 Task: Search one way flight ticket for 4 adults, 2 children, 2 infants in seat and 1 infant on lap in premium economy from Iron Mountain: Ford Airport to Indianapolis: Indianapolis International Airport on 8-5-2023. Choice of flights is Sun country airlines. Number of bags: 2 carry on bags. Price is upto 89000. Outbound departure time preference is 4:45.
Action: Mouse moved to (272, 266)
Screenshot: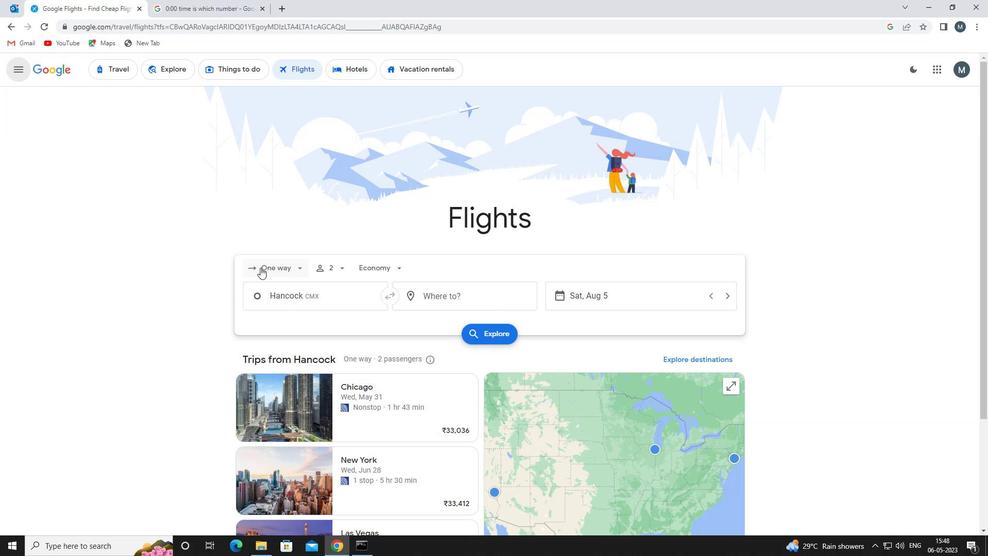 
Action: Mouse pressed left at (272, 266)
Screenshot: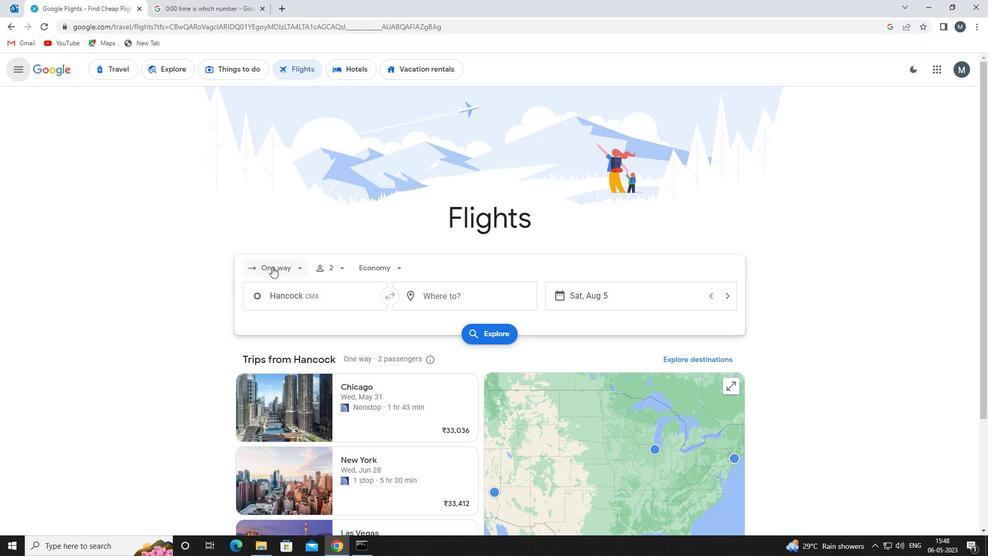 
Action: Mouse moved to (307, 312)
Screenshot: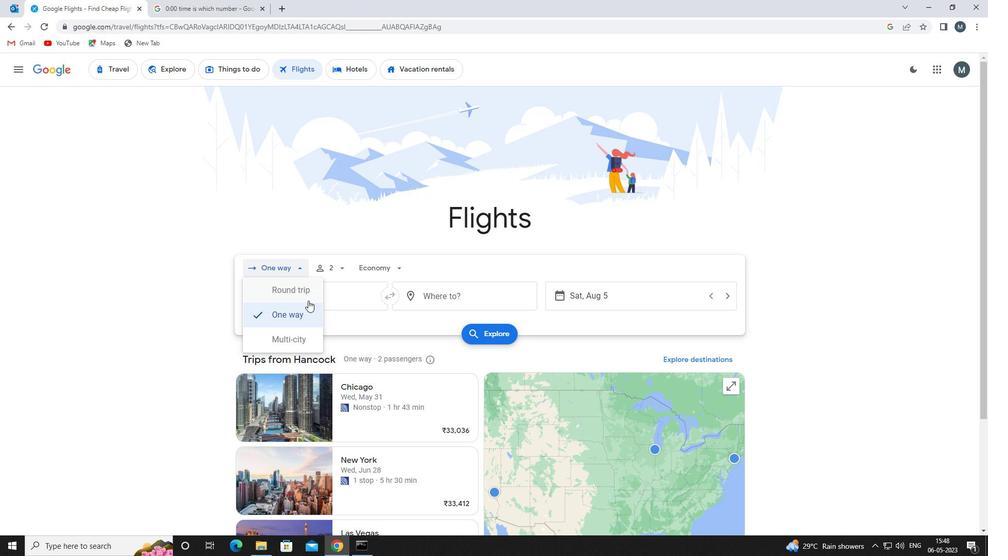 
Action: Mouse pressed left at (307, 312)
Screenshot: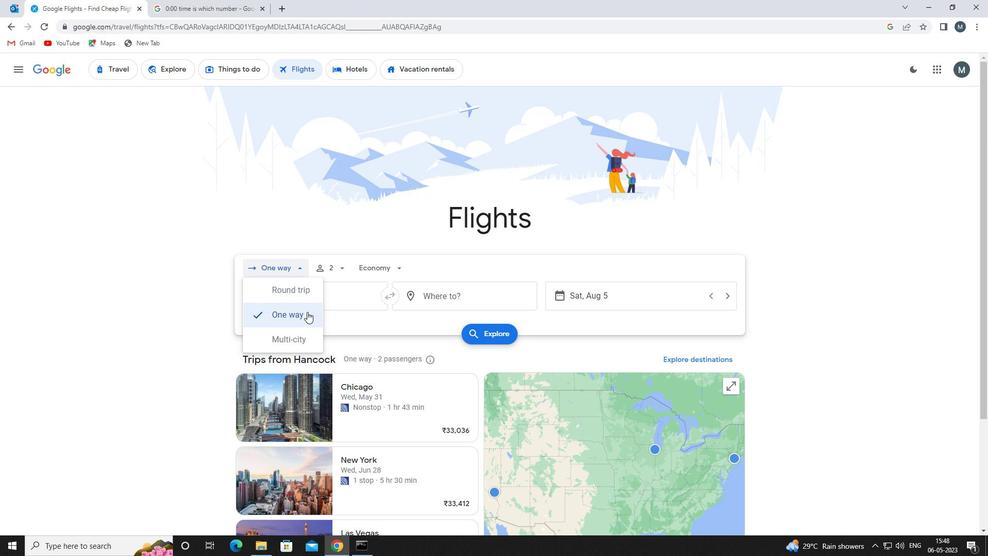 
Action: Mouse moved to (332, 267)
Screenshot: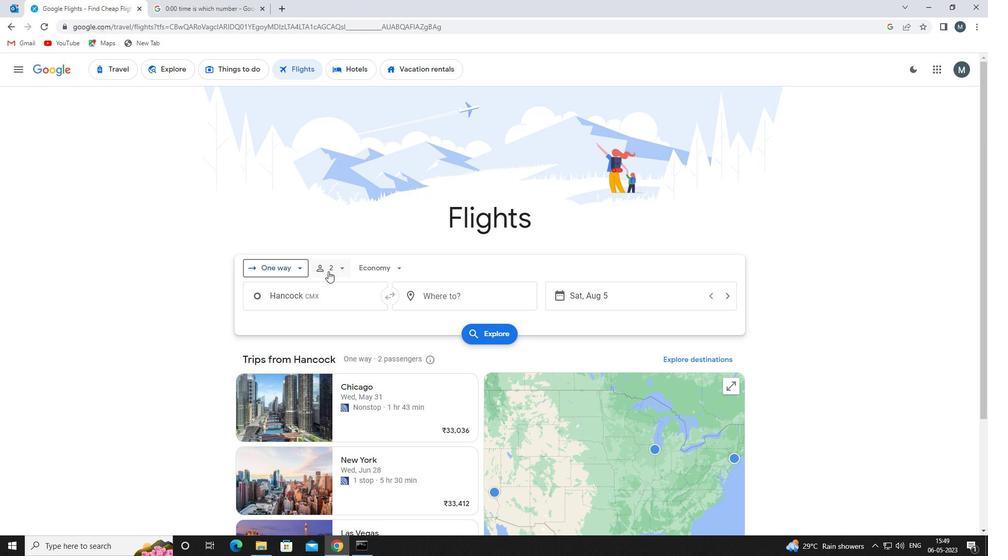 
Action: Mouse pressed left at (332, 267)
Screenshot: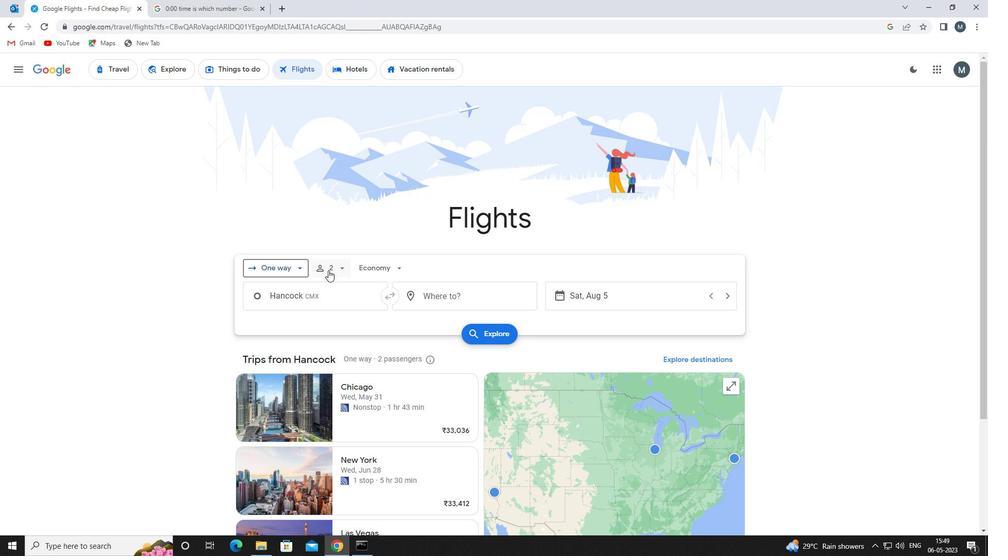
Action: Mouse moved to (416, 296)
Screenshot: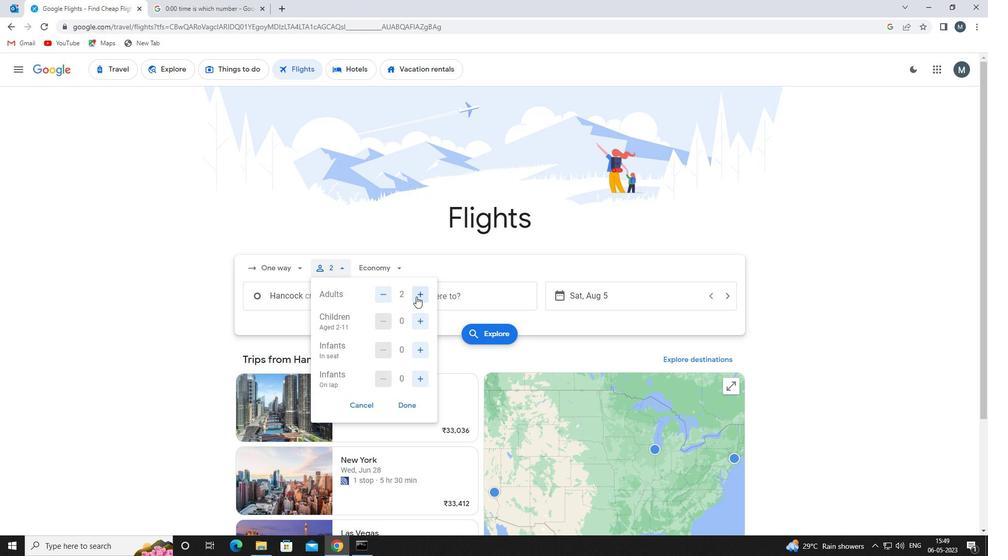 
Action: Mouse pressed left at (416, 296)
Screenshot: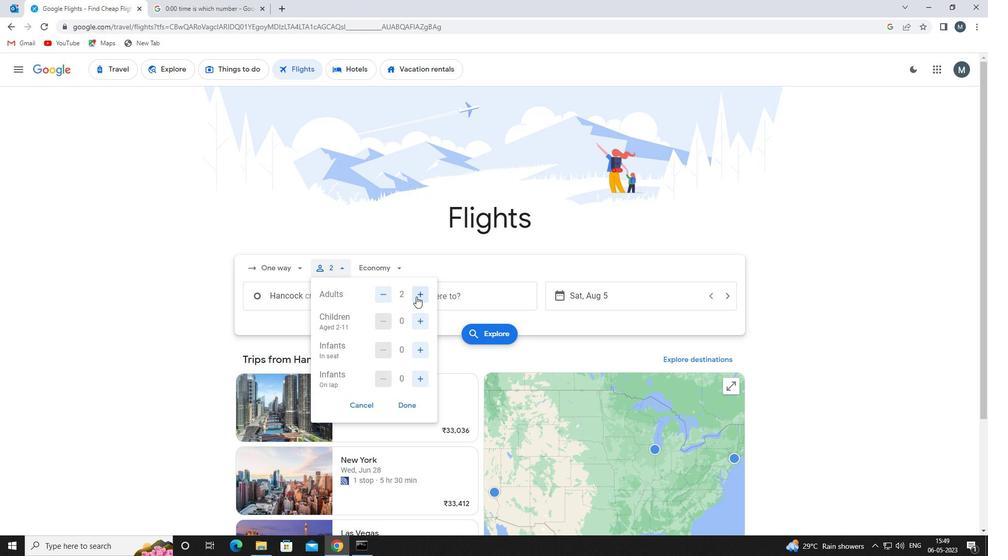 
Action: Mouse moved to (418, 296)
Screenshot: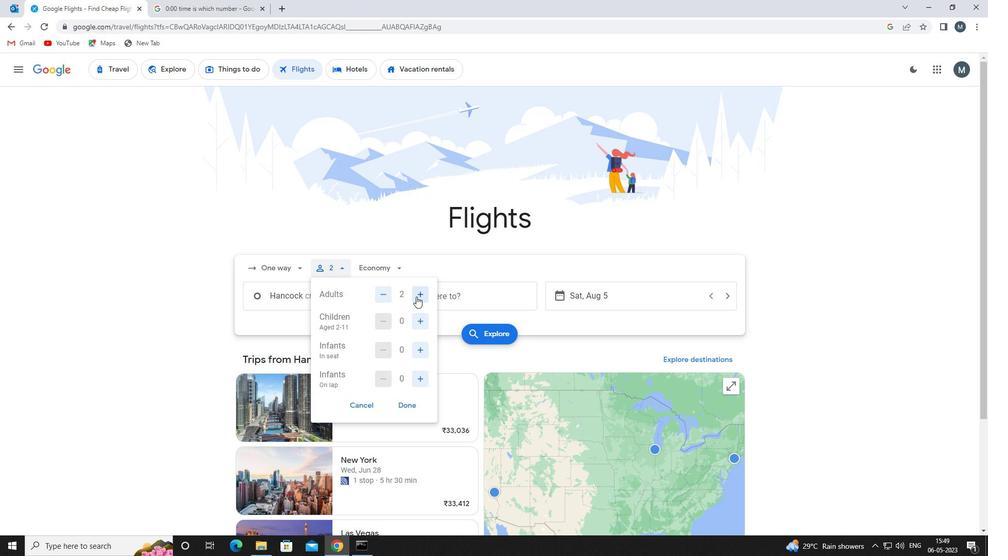 
Action: Mouse pressed left at (418, 296)
Screenshot: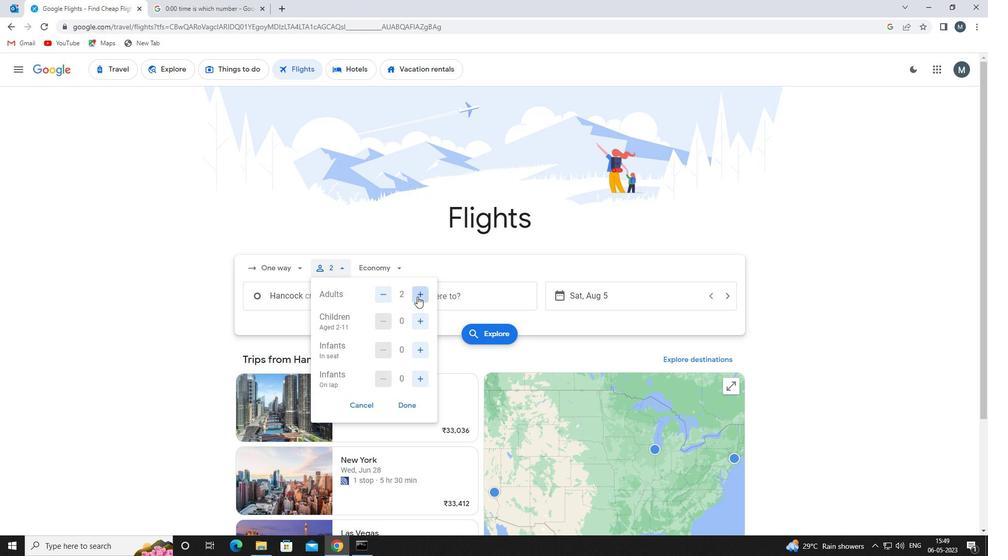 
Action: Mouse moved to (418, 319)
Screenshot: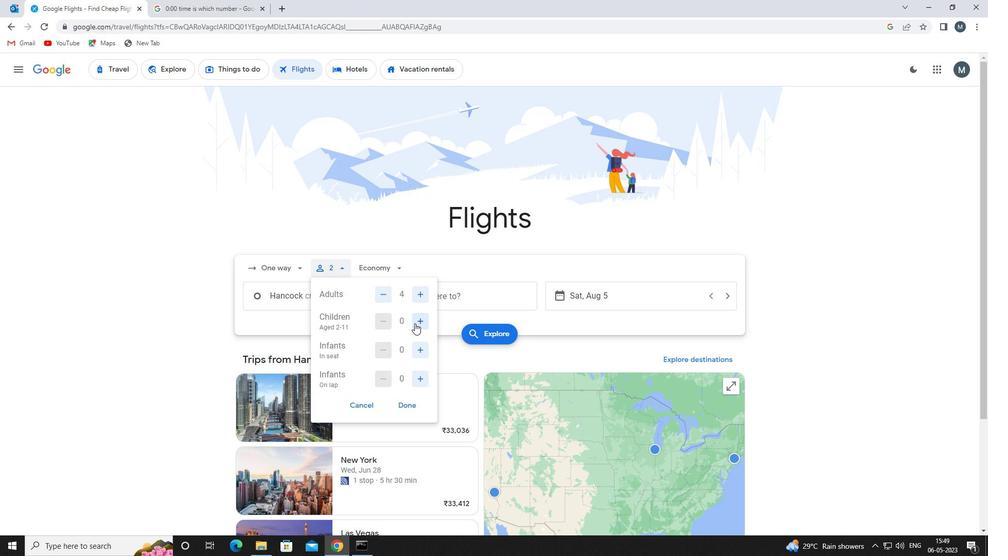 
Action: Mouse pressed left at (418, 319)
Screenshot: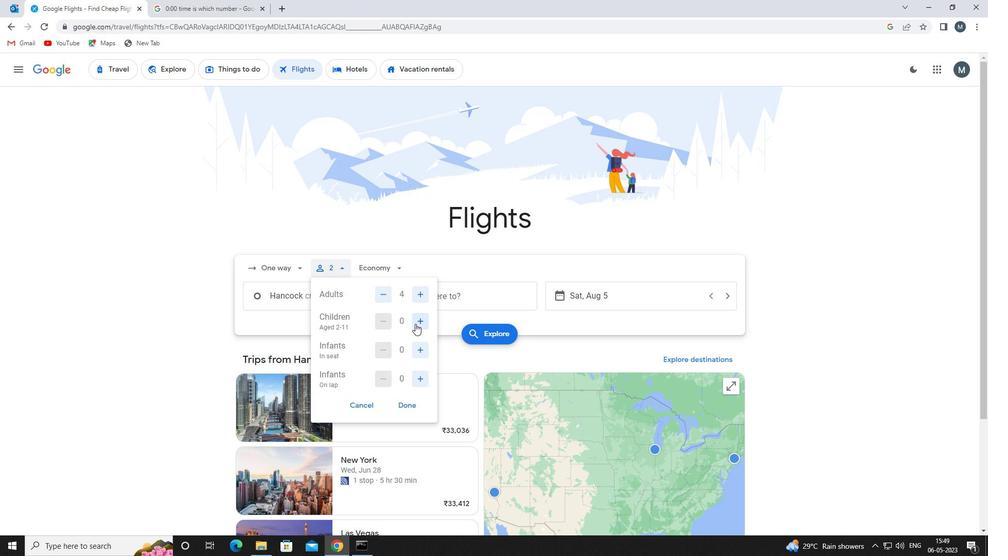 
Action: Mouse moved to (418, 319)
Screenshot: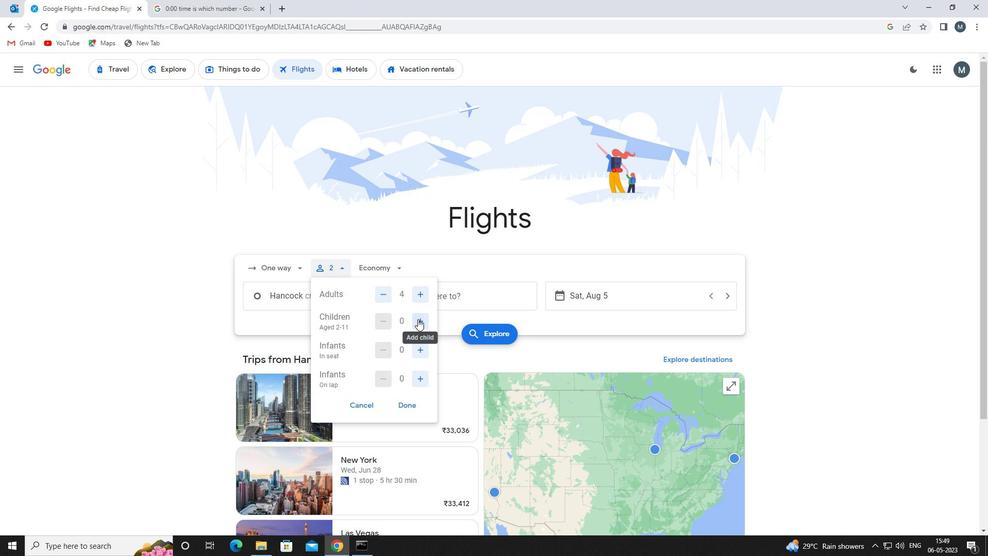 
Action: Mouse pressed left at (418, 319)
Screenshot: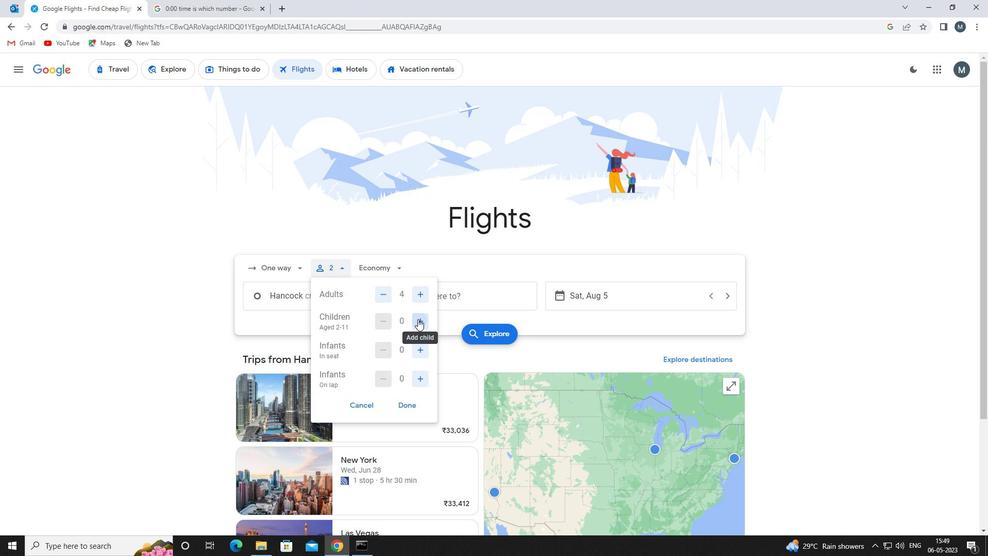 
Action: Mouse moved to (419, 351)
Screenshot: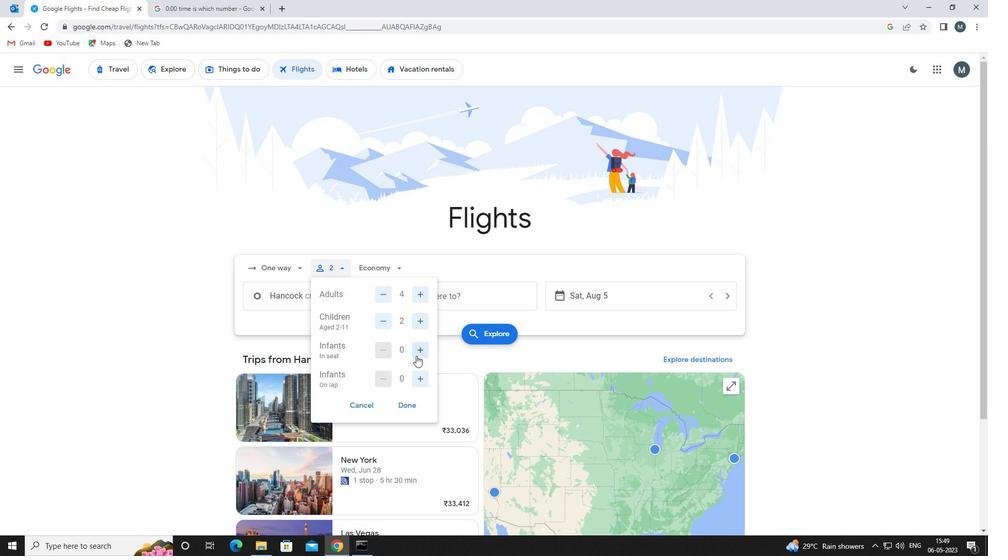
Action: Mouse pressed left at (419, 351)
Screenshot: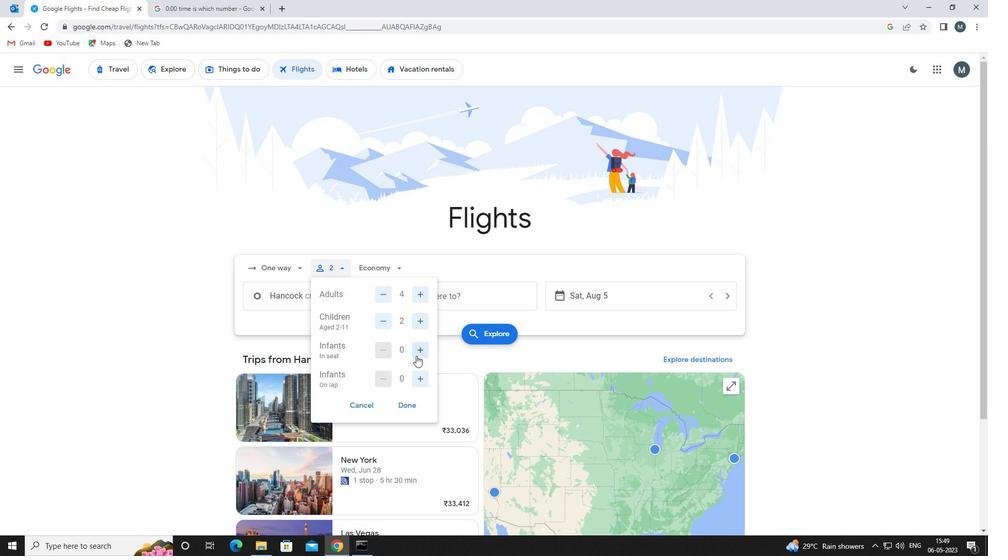 
Action: Mouse pressed left at (419, 351)
Screenshot: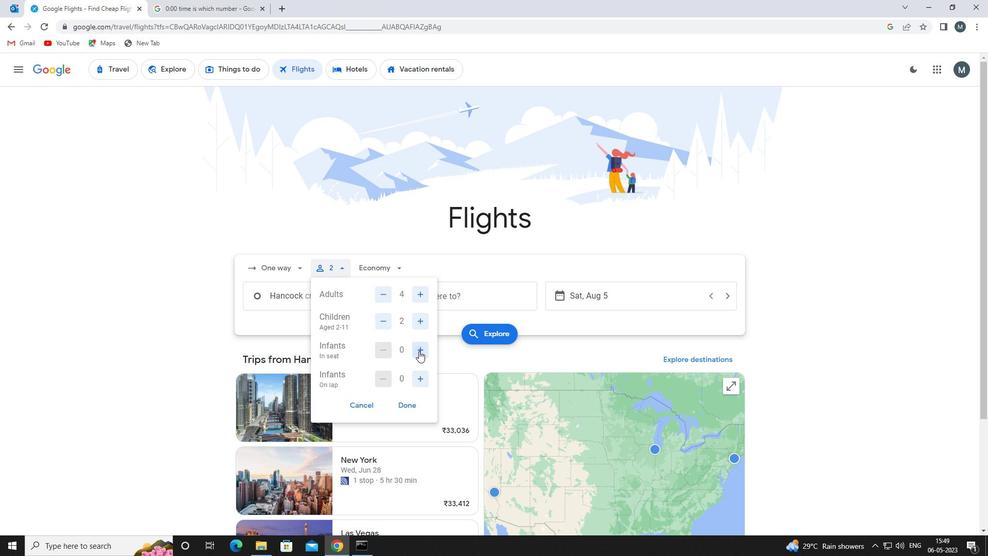 
Action: Mouse moved to (417, 373)
Screenshot: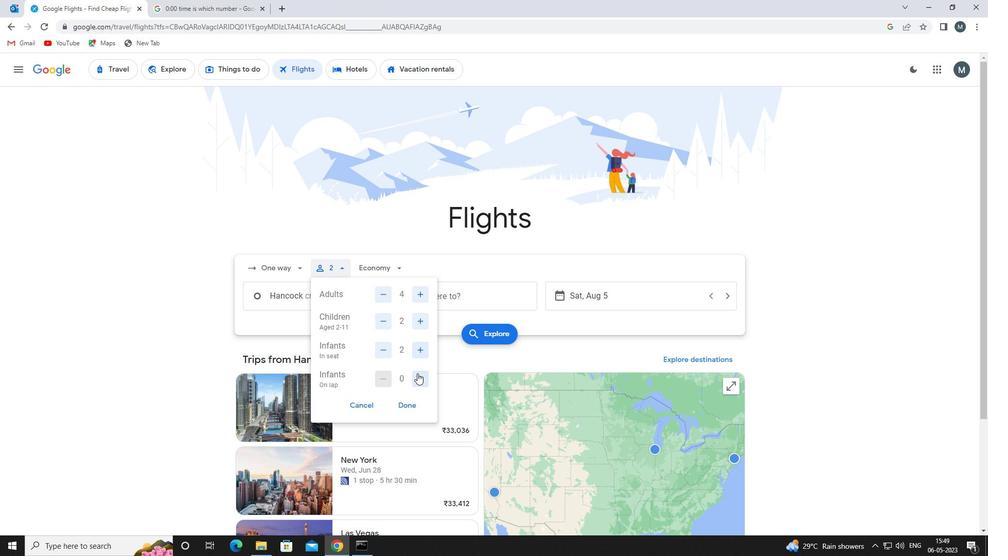 
Action: Mouse pressed left at (417, 373)
Screenshot: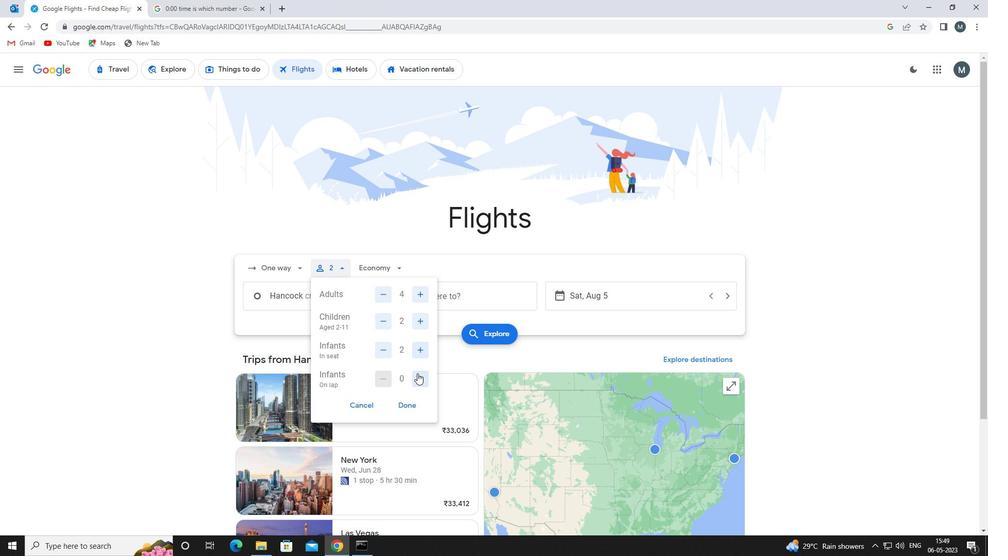 
Action: Mouse moved to (411, 405)
Screenshot: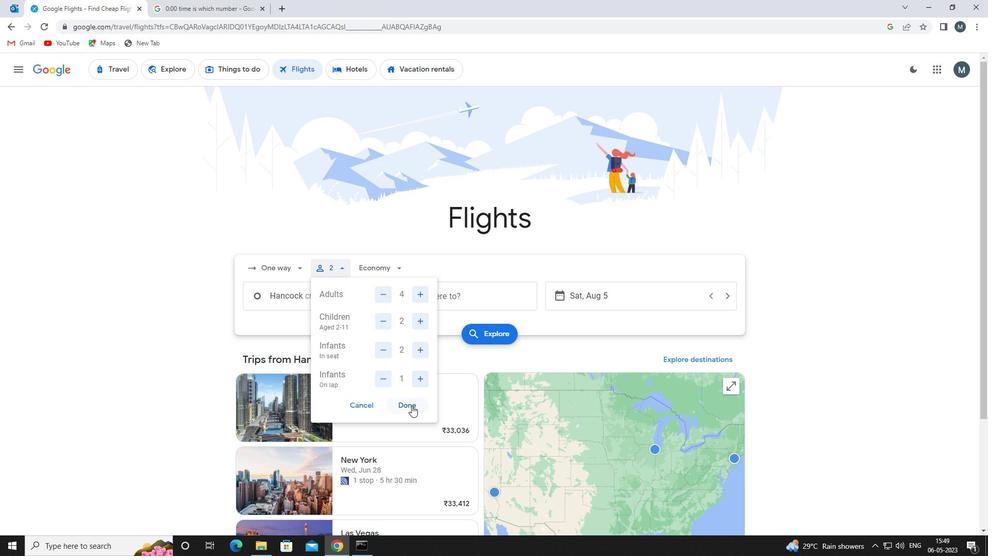 
Action: Mouse pressed left at (411, 405)
Screenshot: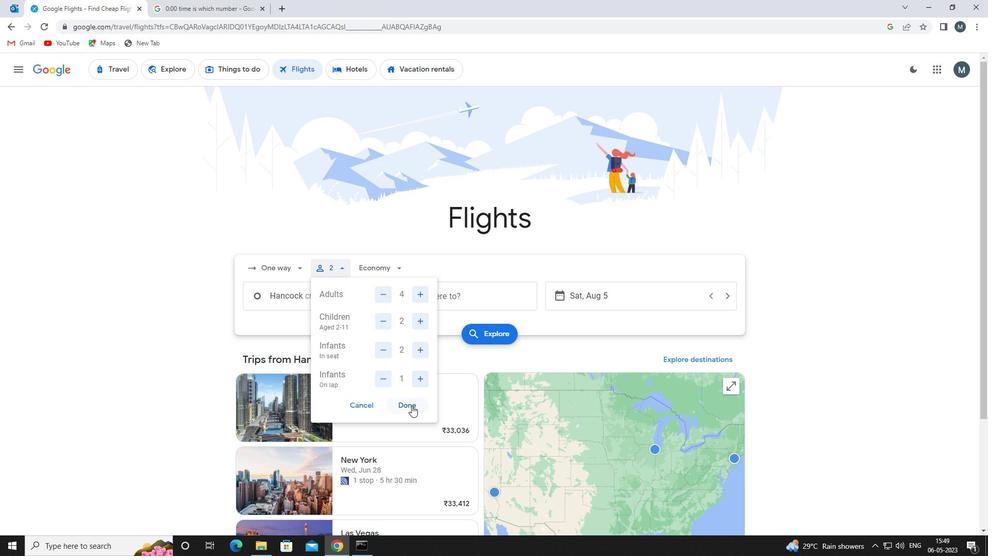 
Action: Mouse moved to (370, 270)
Screenshot: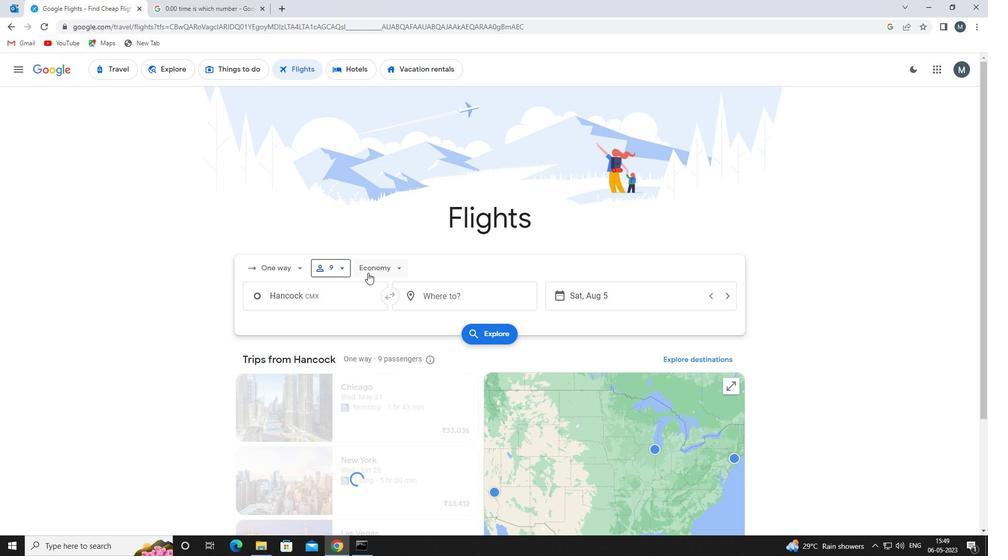 
Action: Mouse pressed left at (370, 270)
Screenshot: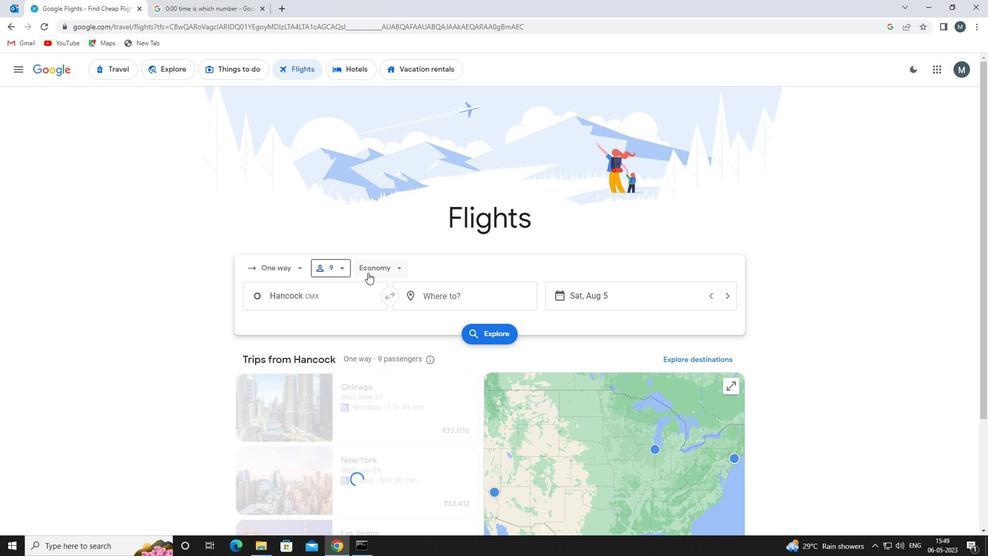 
Action: Mouse moved to (393, 317)
Screenshot: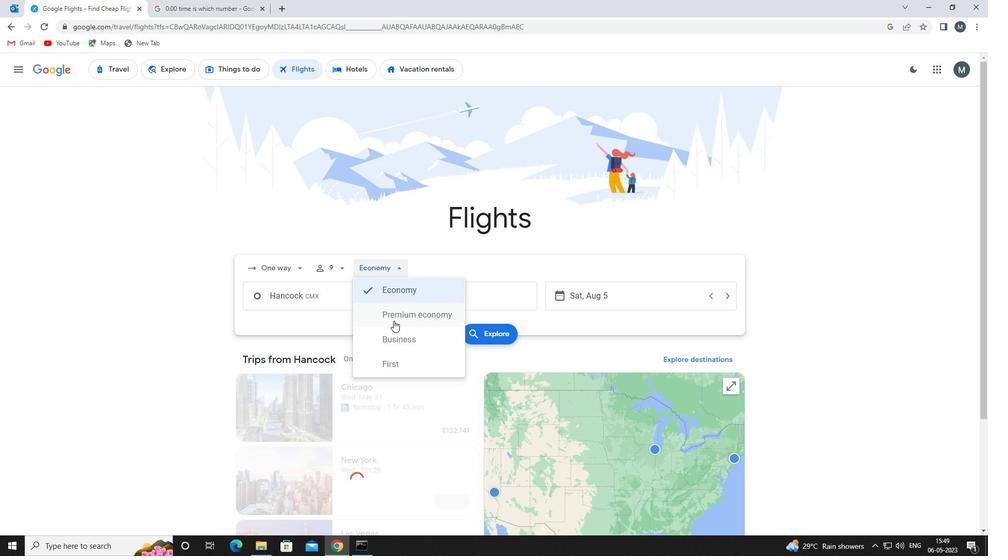 
Action: Mouse pressed left at (393, 317)
Screenshot: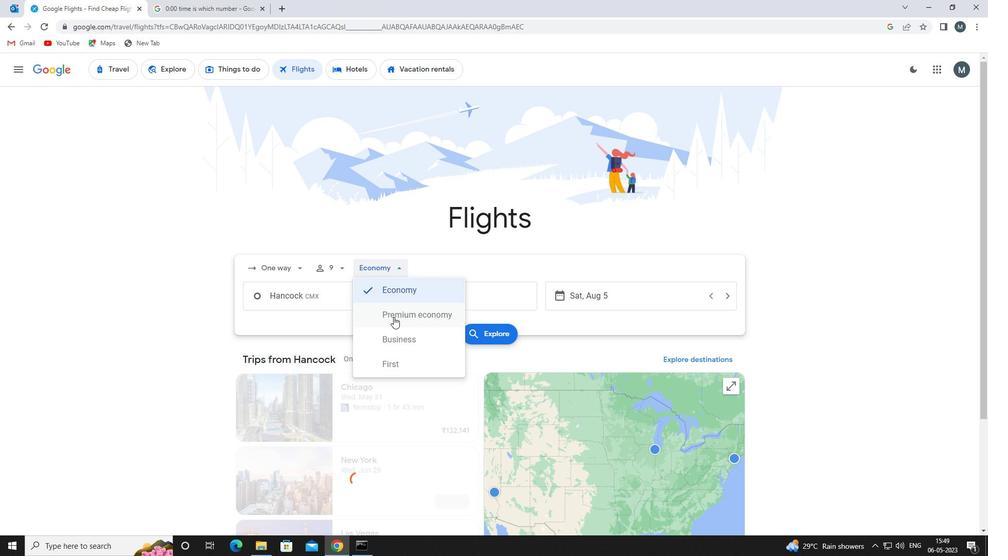 
Action: Mouse moved to (316, 298)
Screenshot: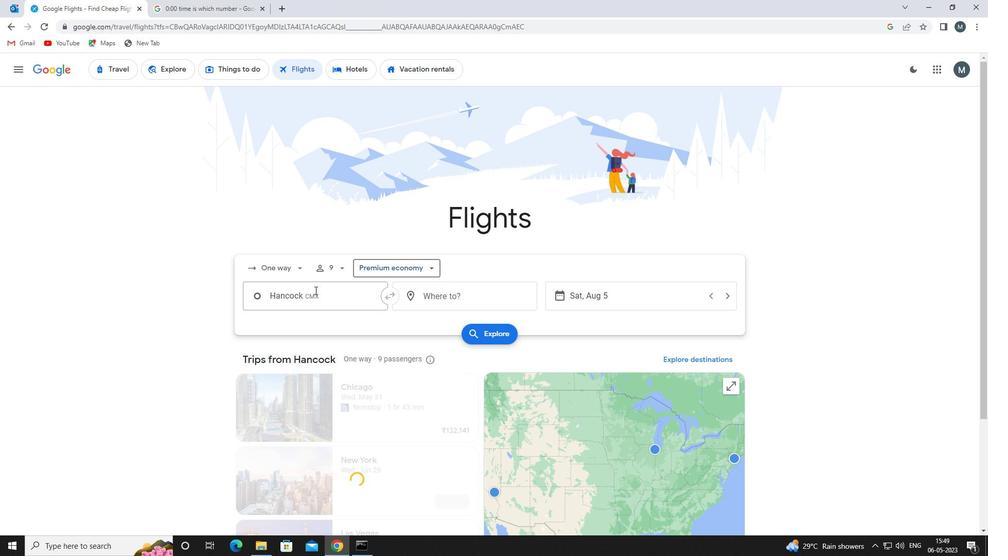 
Action: Mouse pressed left at (316, 298)
Screenshot: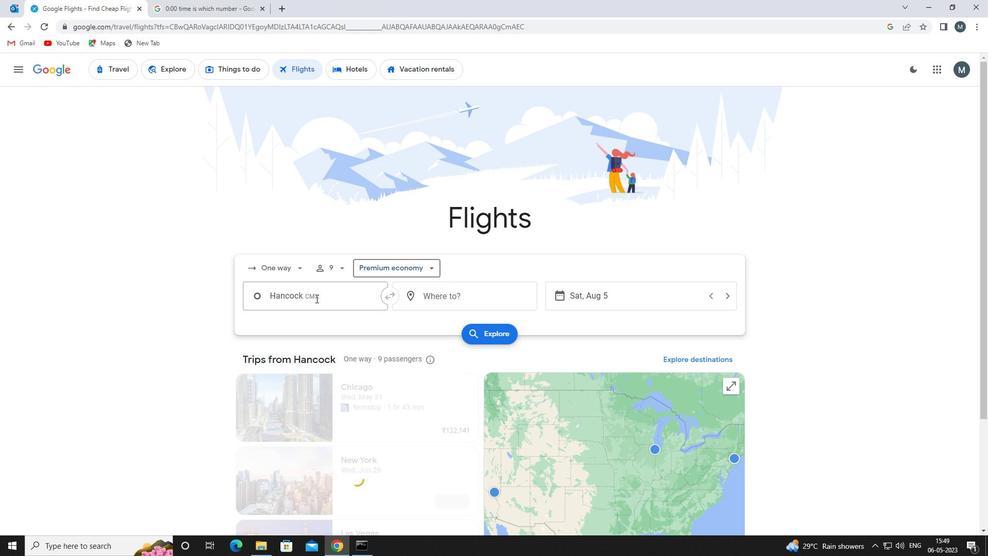 
Action: Key pressed ford<Key.space>a
Screenshot: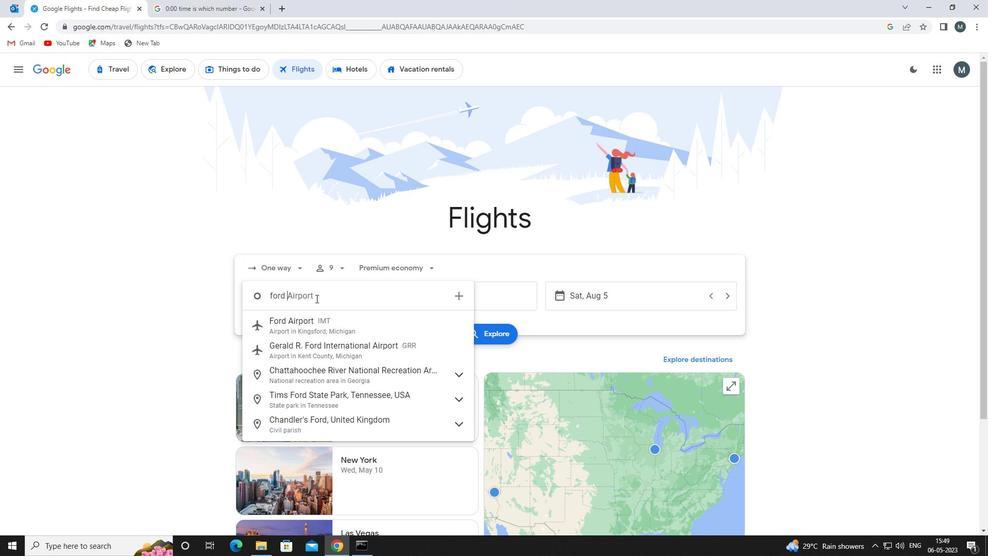 
Action: Mouse moved to (324, 329)
Screenshot: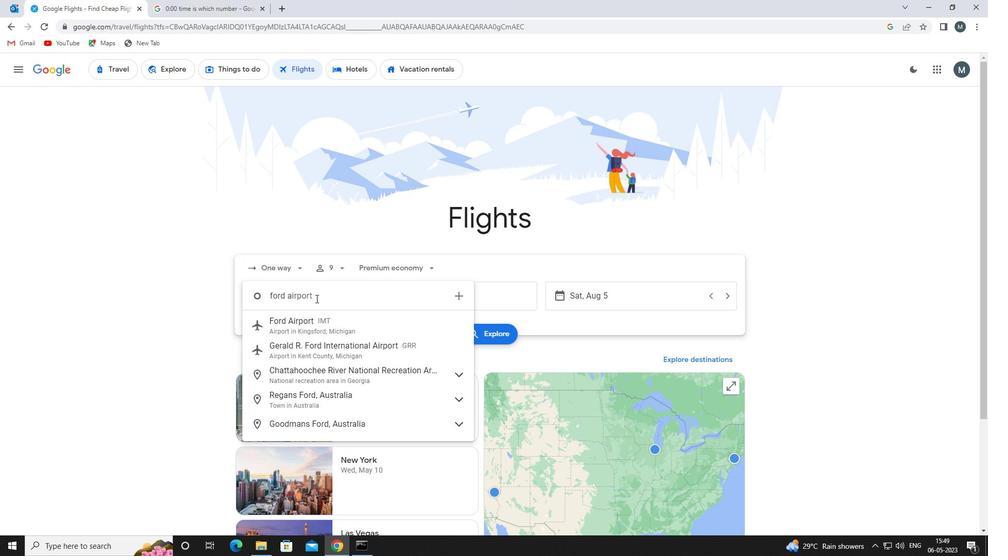 
Action: Mouse pressed left at (324, 329)
Screenshot: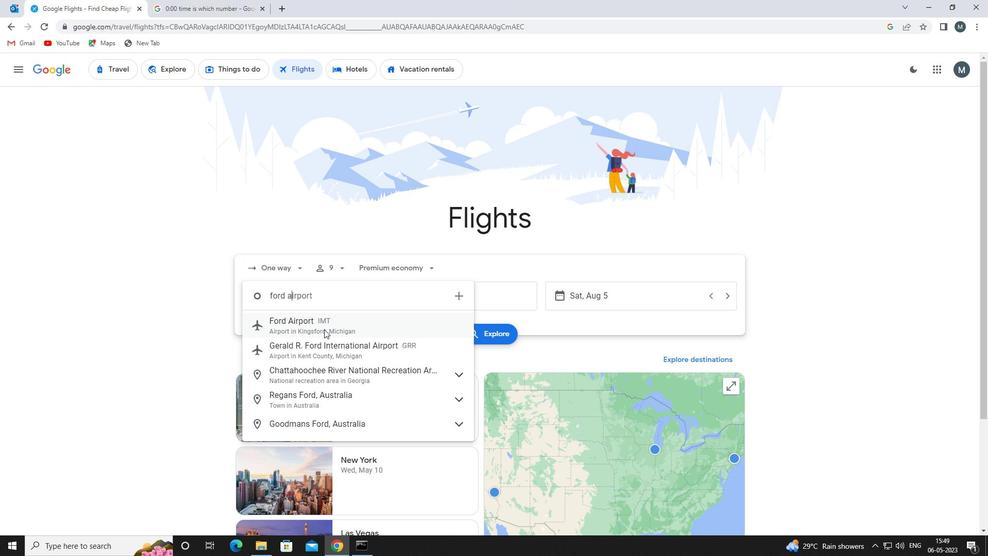 
Action: Mouse moved to (411, 288)
Screenshot: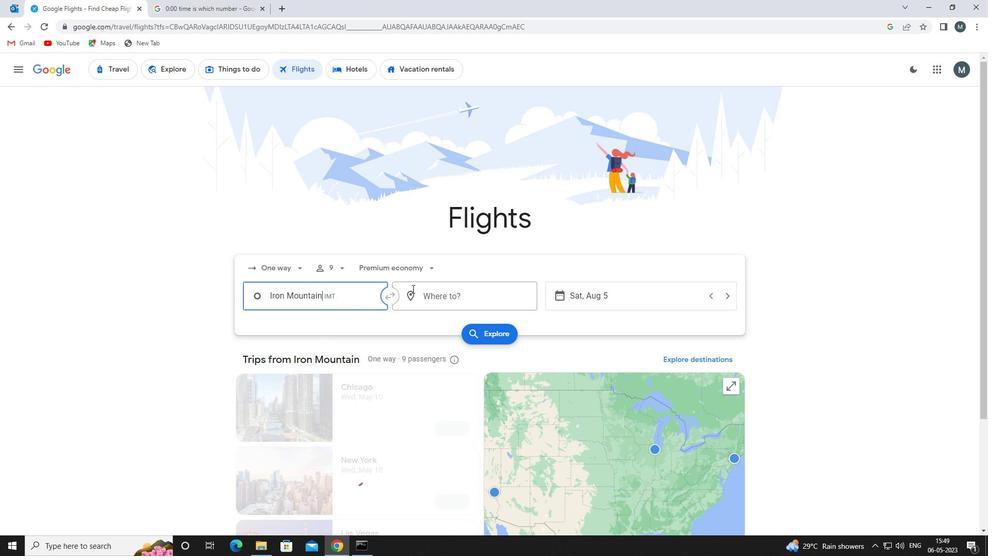 
Action: Mouse pressed left at (411, 288)
Screenshot: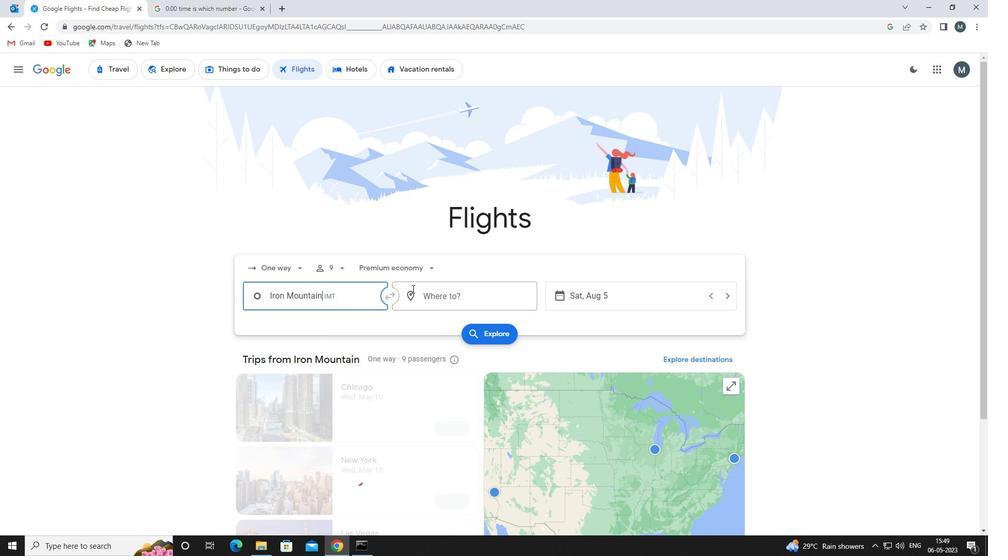
Action: Mouse moved to (410, 290)
Screenshot: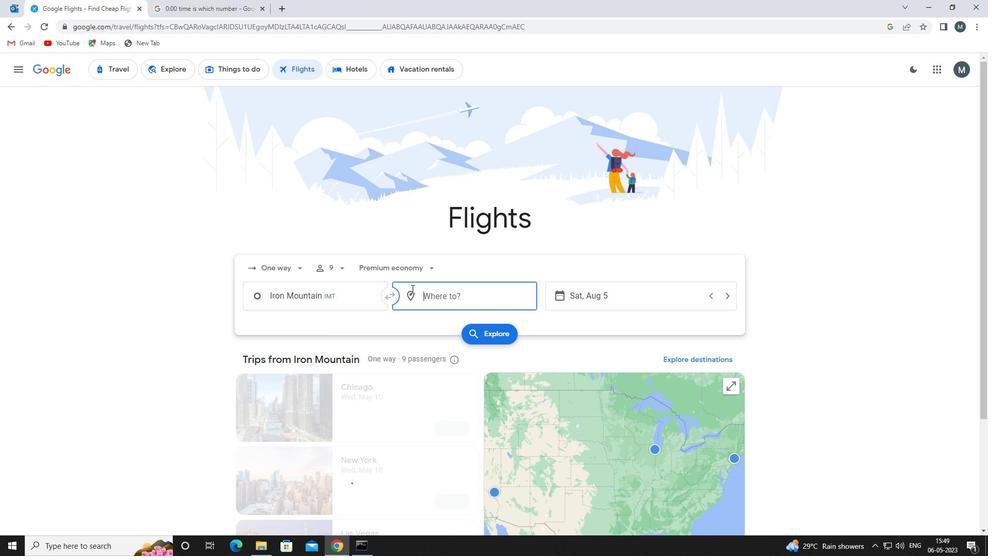 
Action: Key pressed ind
Screenshot: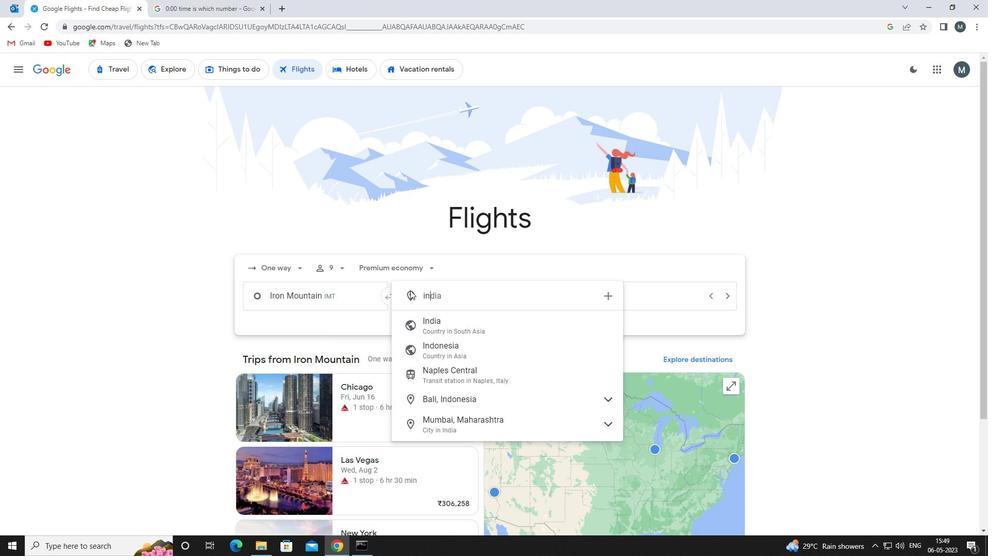 
Action: Mouse moved to (442, 320)
Screenshot: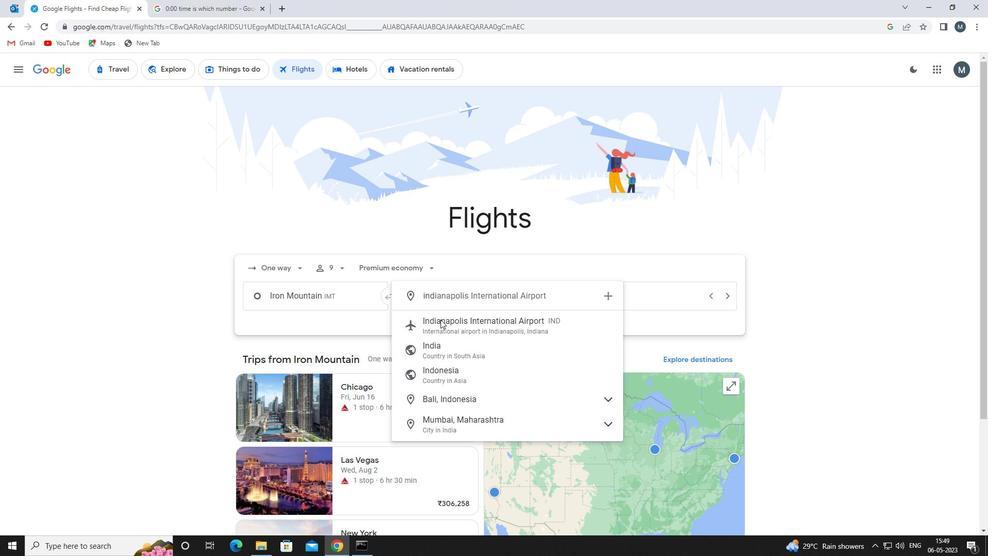 
Action: Mouse pressed left at (442, 320)
Screenshot: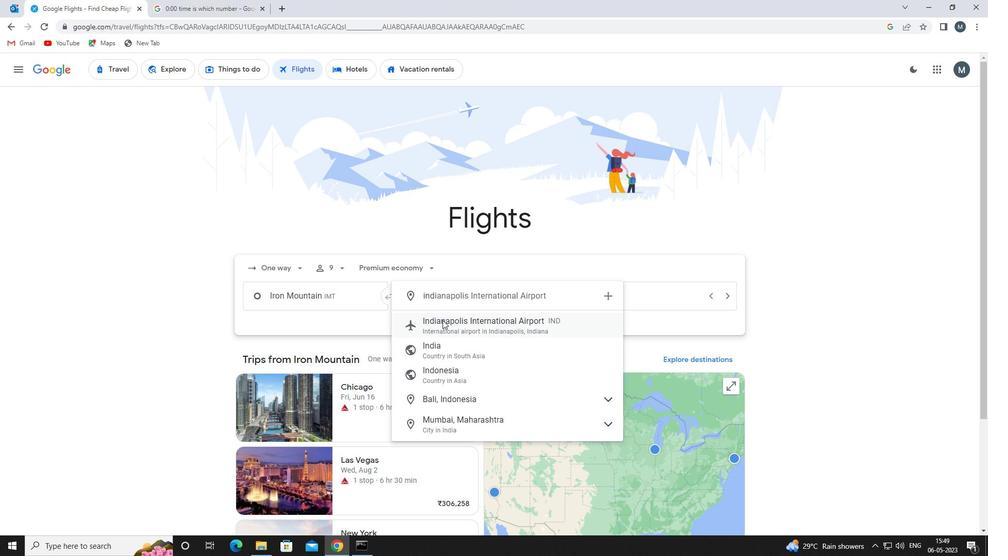 
Action: Mouse moved to (602, 299)
Screenshot: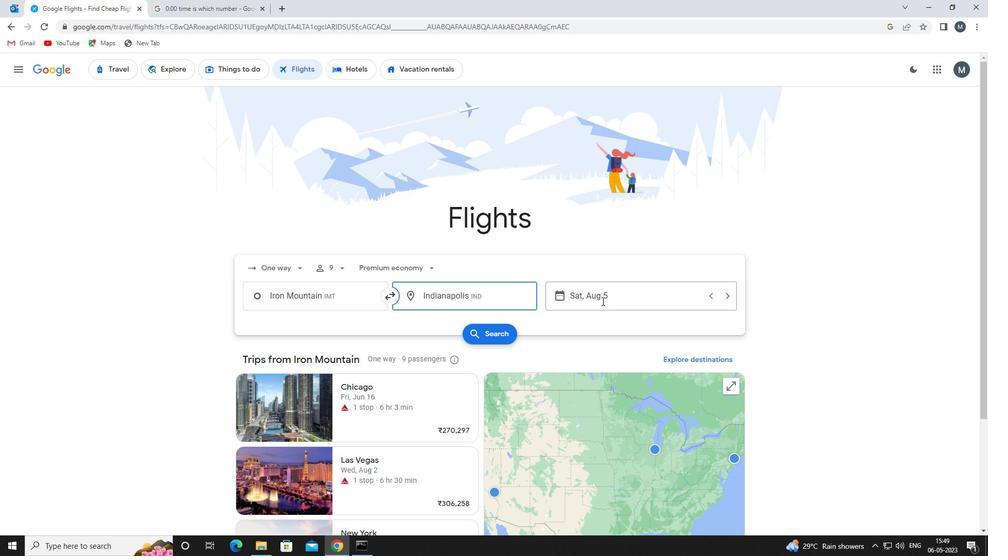 
Action: Mouse pressed left at (602, 299)
Screenshot: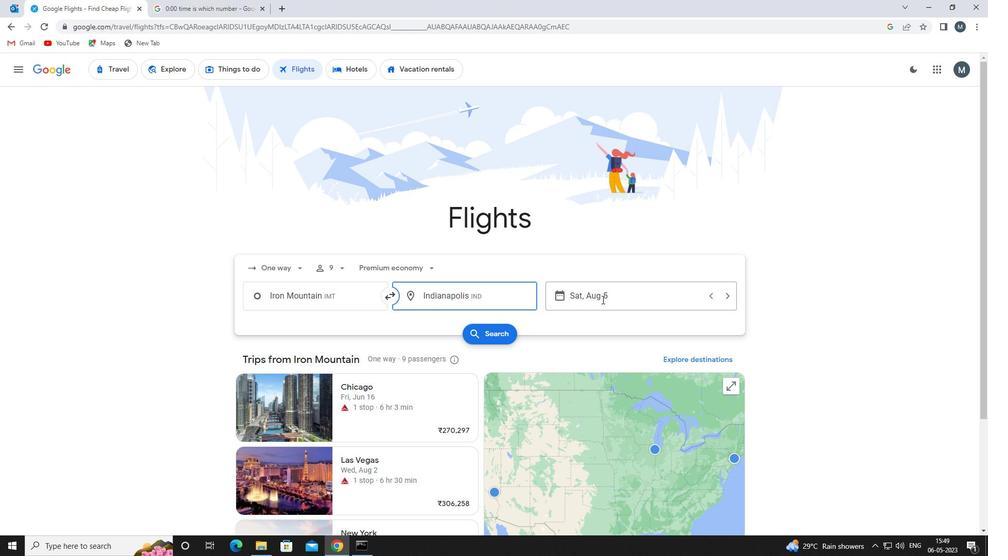 
Action: Mouse moved to (522, 349)
Screenshot: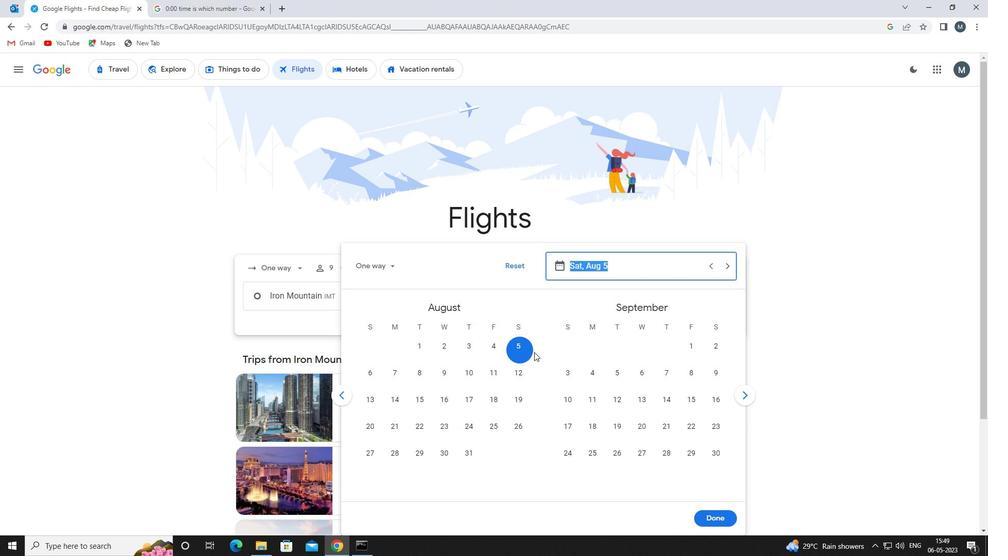 
Action: Mouse pressed left at (522, 349)
Screenshot: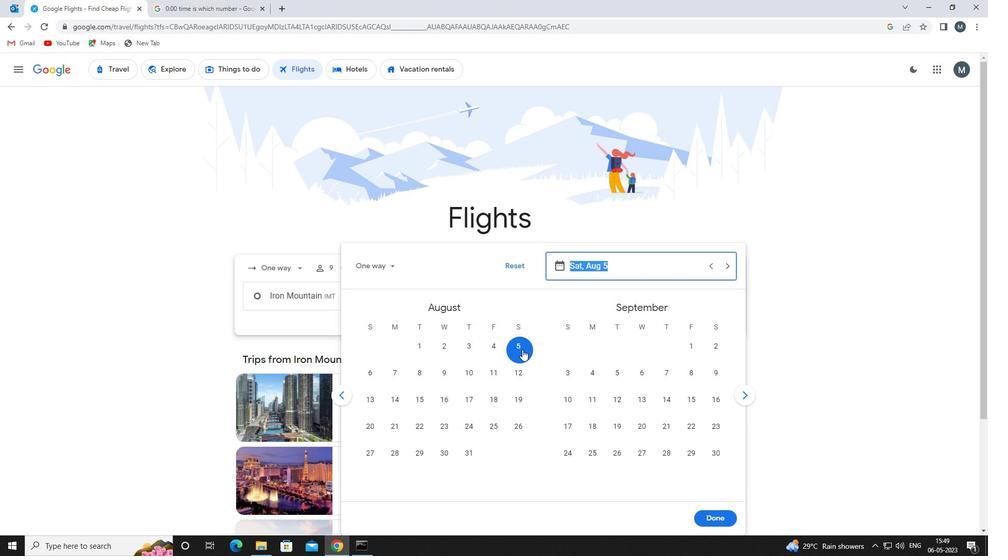 
Action: Mouse moved to (707, 515)
Screenshot: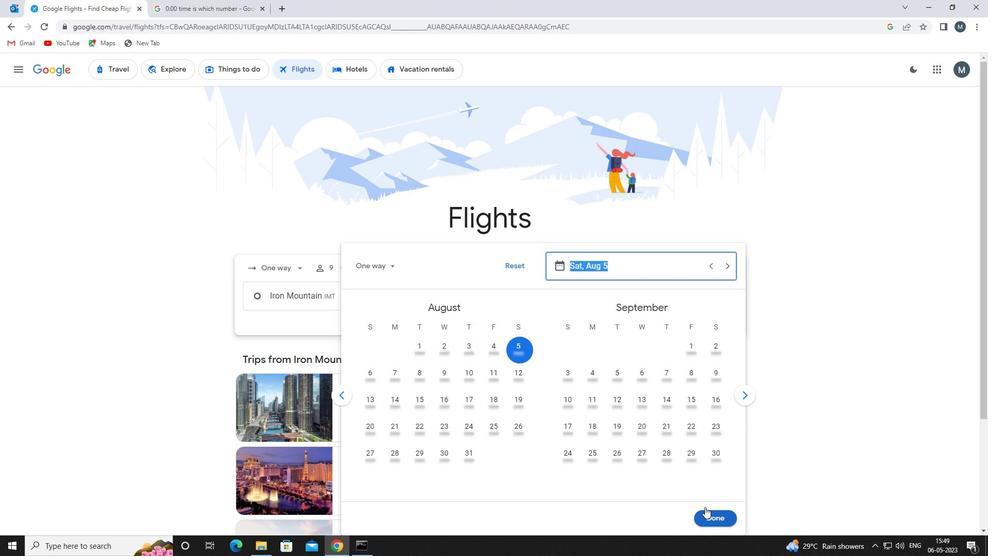 
Action: Mouse pressed left at (707, 515)
Screenshot: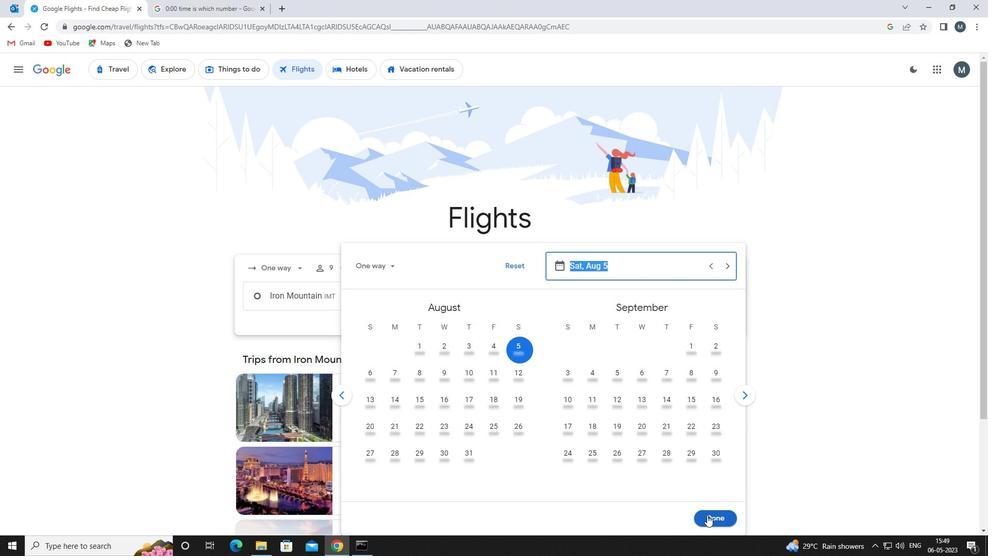 
Action: Mouse moved to (492, 338)
Screenshot: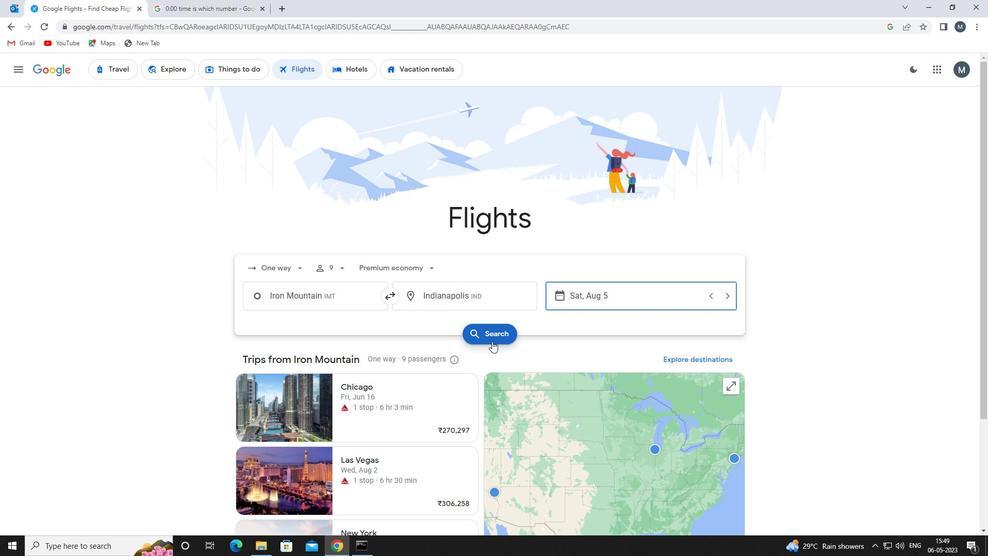 
Action: Mouse pressed left at (492, 338)
Screenshot: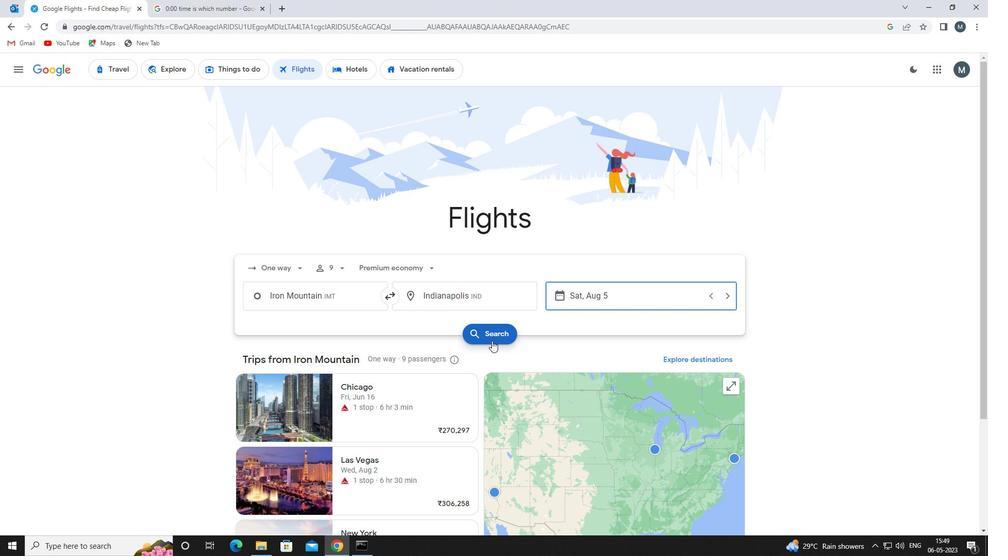 
Action: Mouse moved to (255, 160)
Screenshot: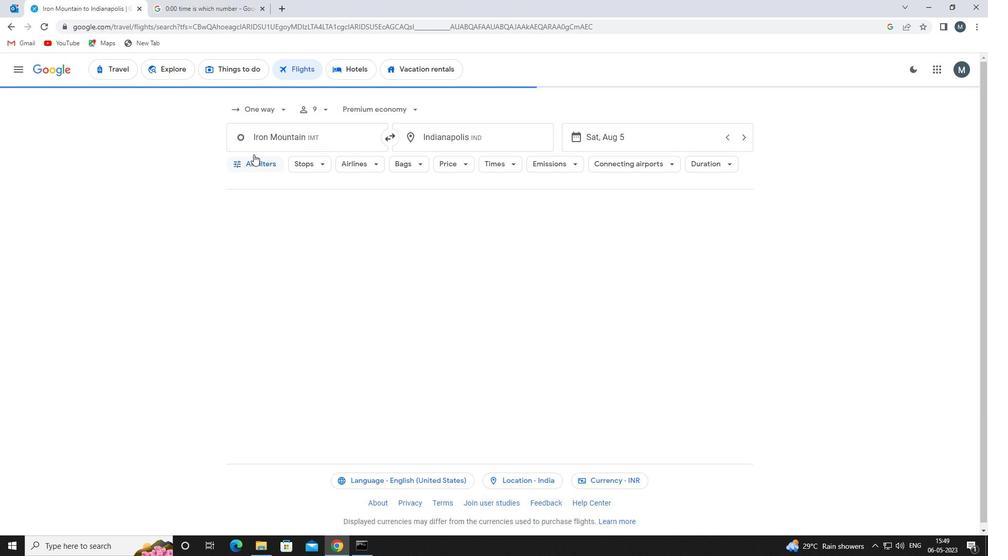 
Action: Mouse pressed left at (255, 160)
Screenshot: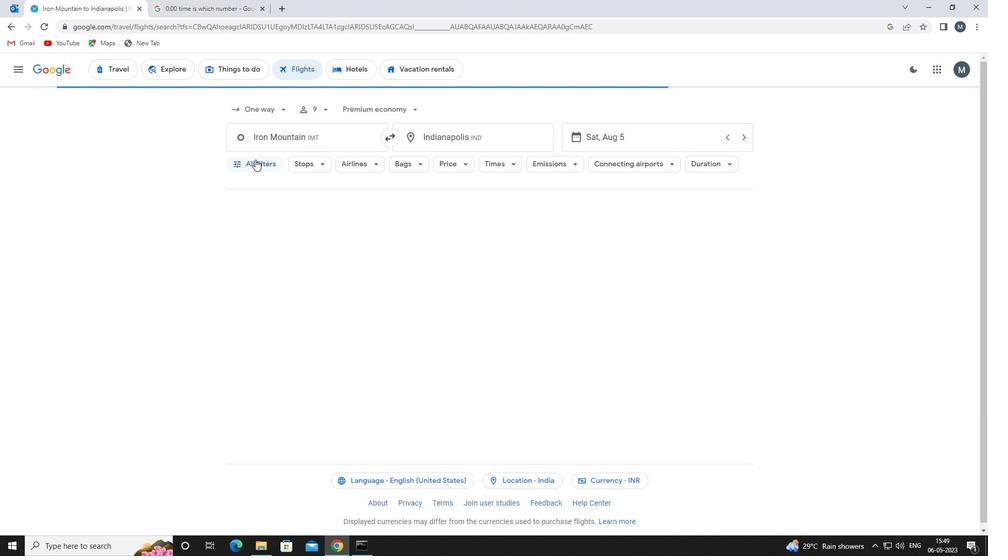 
Action: Mouse moved to (280, 242)
Screenshot: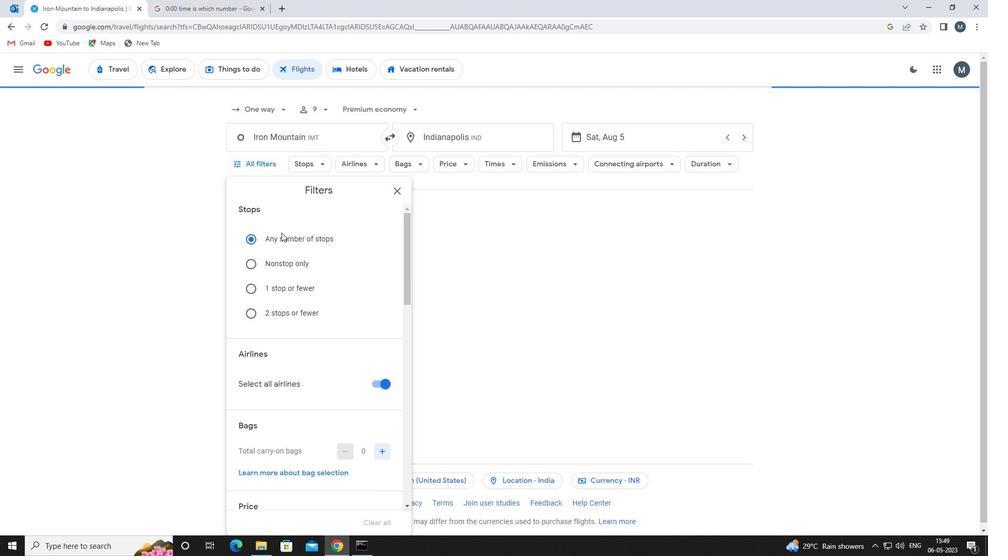 
Action: Mouse scrolled (280, 242) with delta (0, 0)
Screenshot: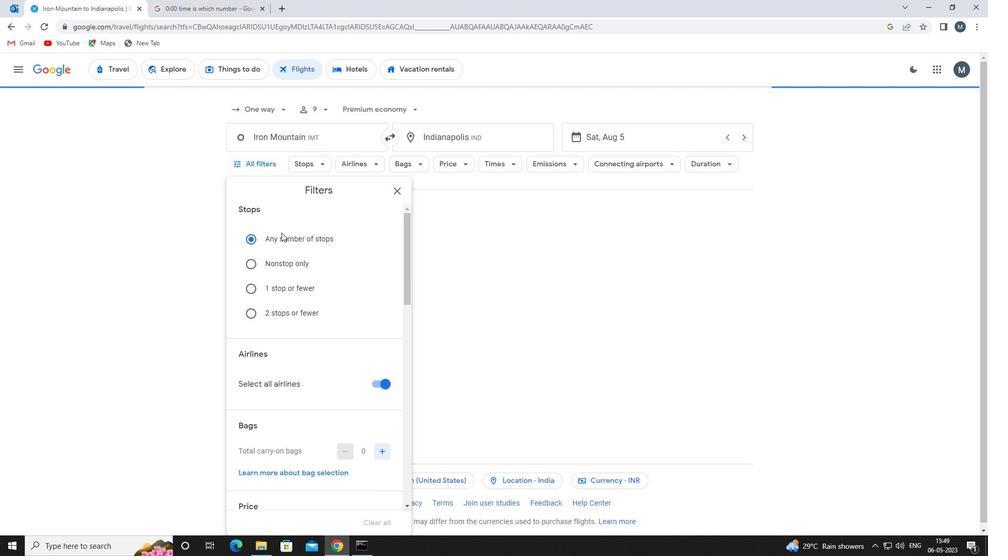 
Action: Mouse moved to (280, 244)
Screenshot: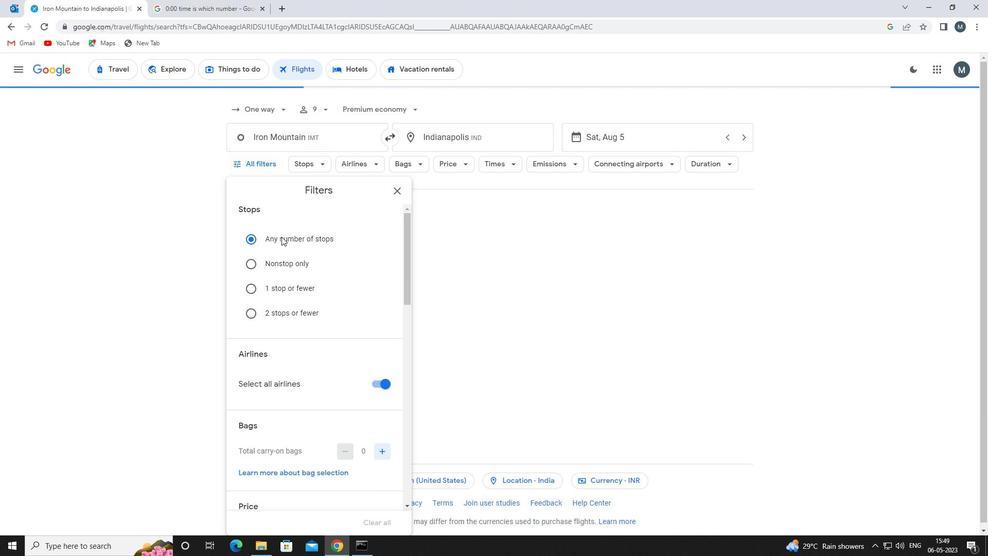 
Action: Mouse scrolled (280, 243) with delta (0, 0)
Screenshot: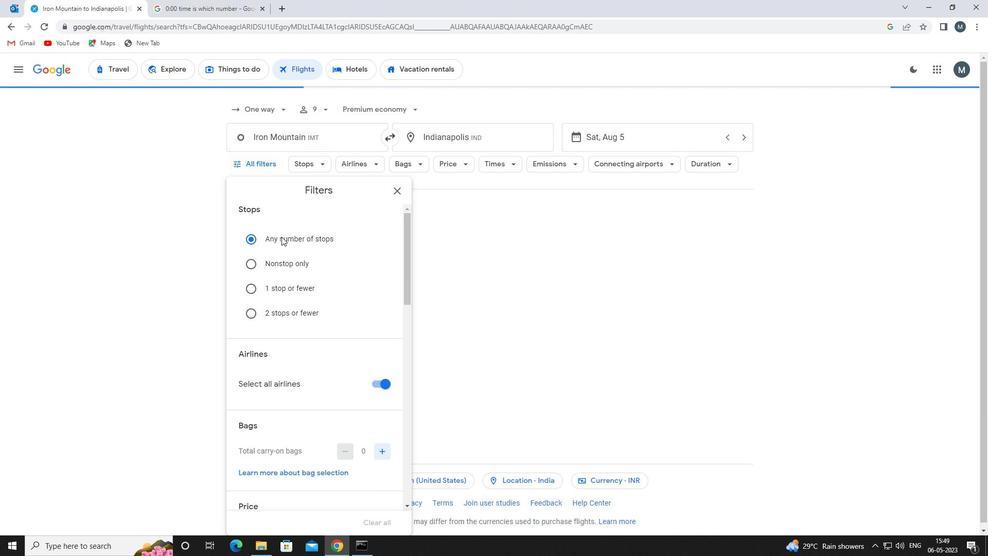 
Action: Mouse moved to (381, 281)
Screenshot: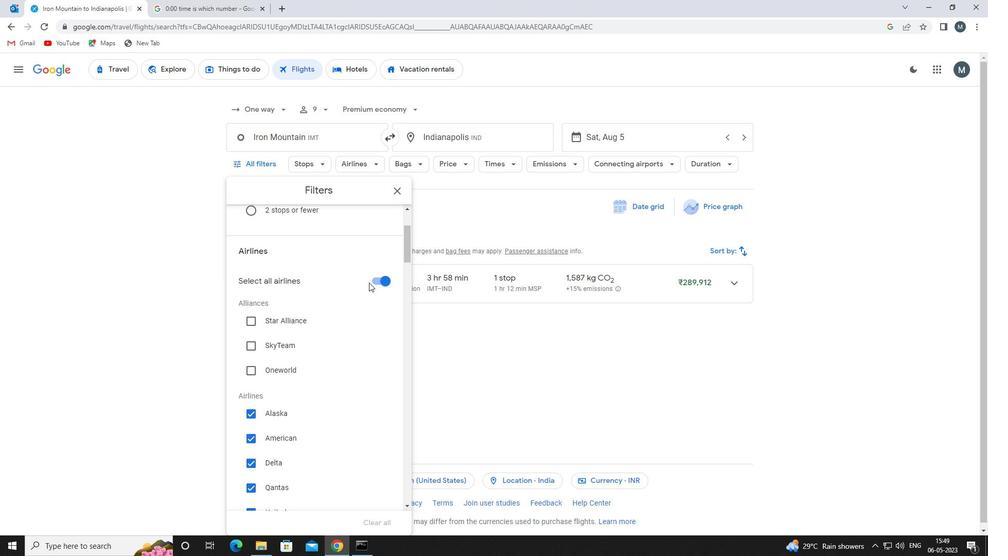
Action: Mouse pressed left at (381, 281)
Screenshot: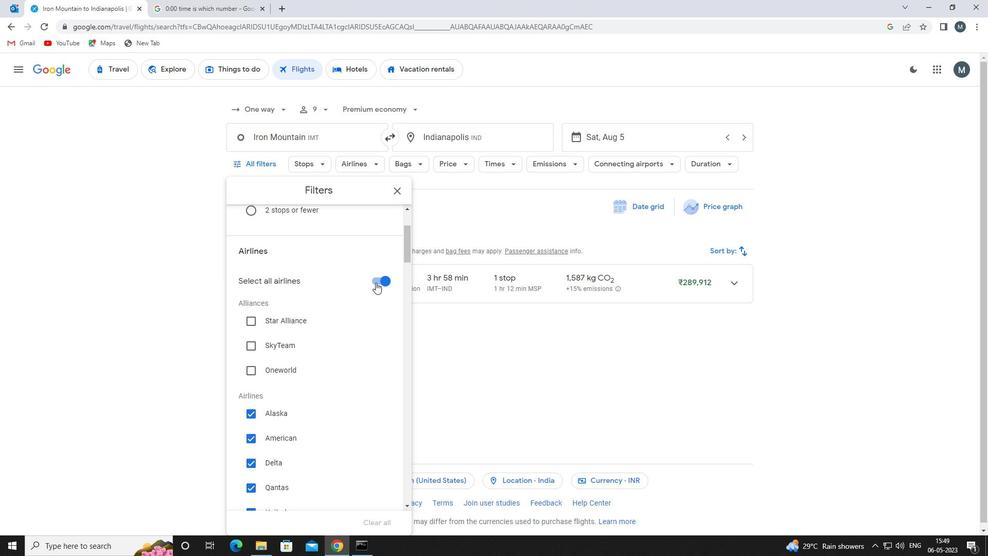 
Action: Mouse moved to (313, 298)
Screenshot: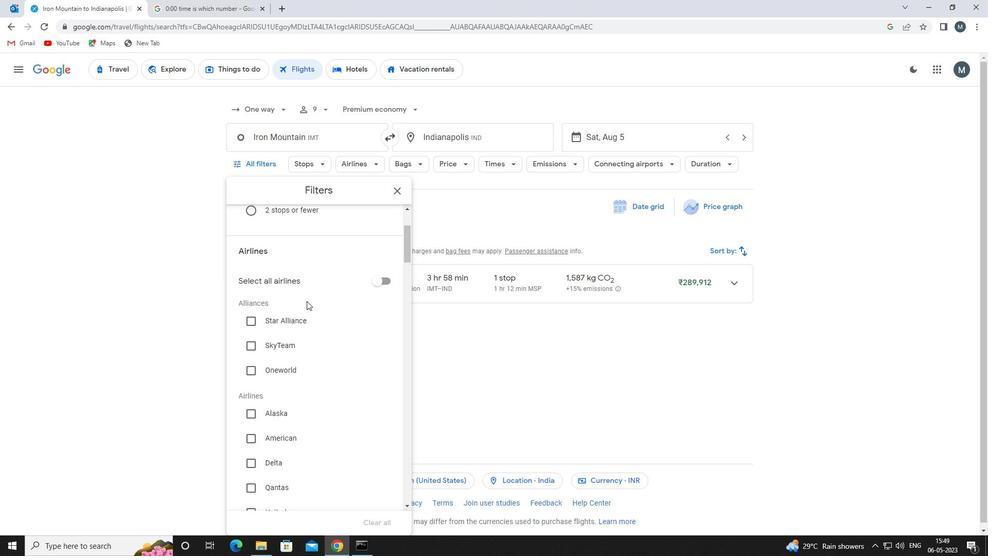 
Action: Mouse scrolled (313, 297) with delta (0, 0)
Screenshot: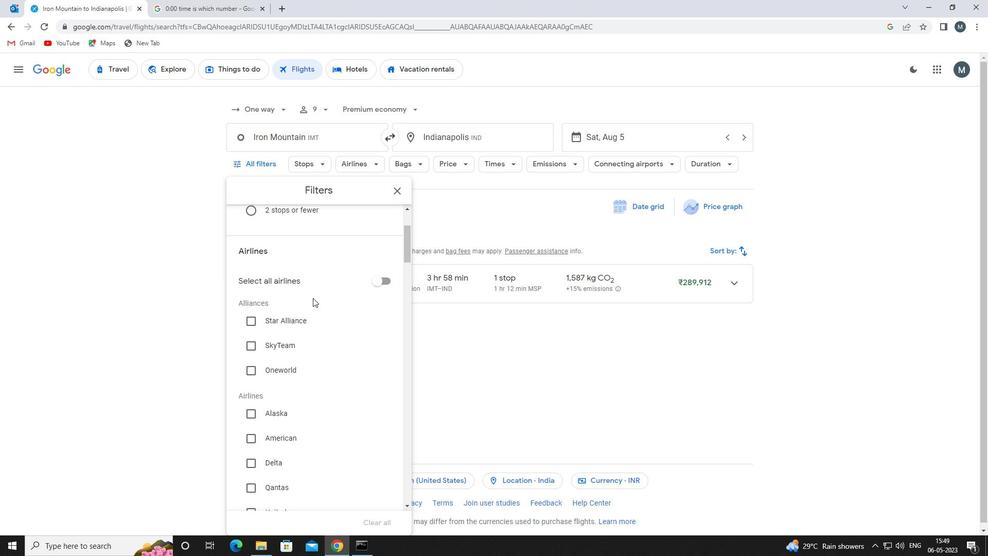 
Action: Mouse moved to (315, 298)
Screenshot: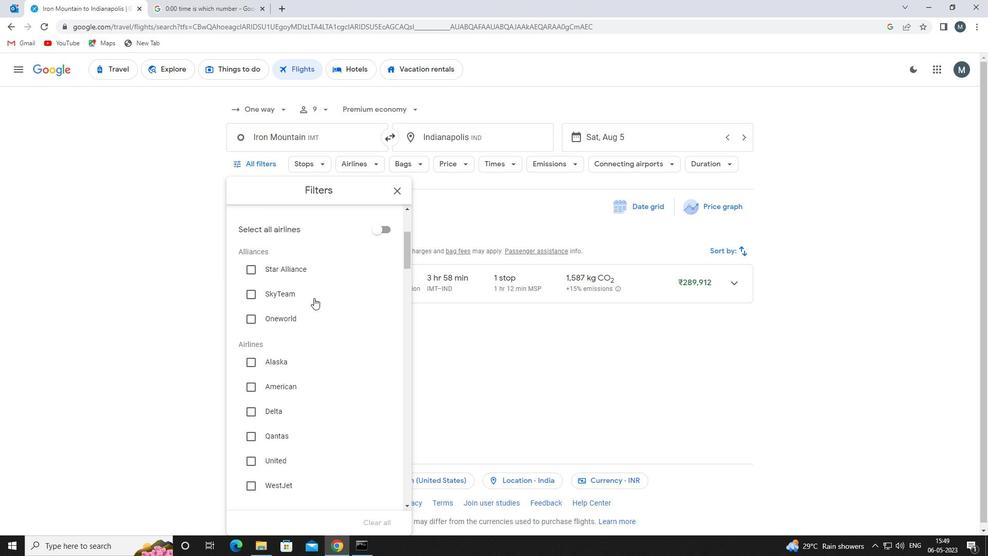 
Action: Mouse scrolled (315, 297) with delta (0, 0)
Screenshot: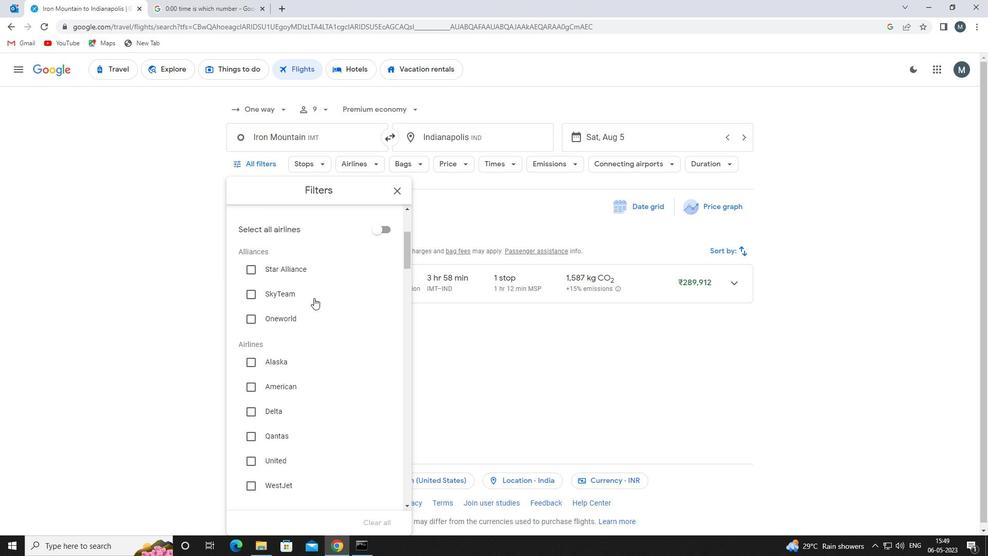 
Action: Mouse moved to (331, 308)
Screenshot: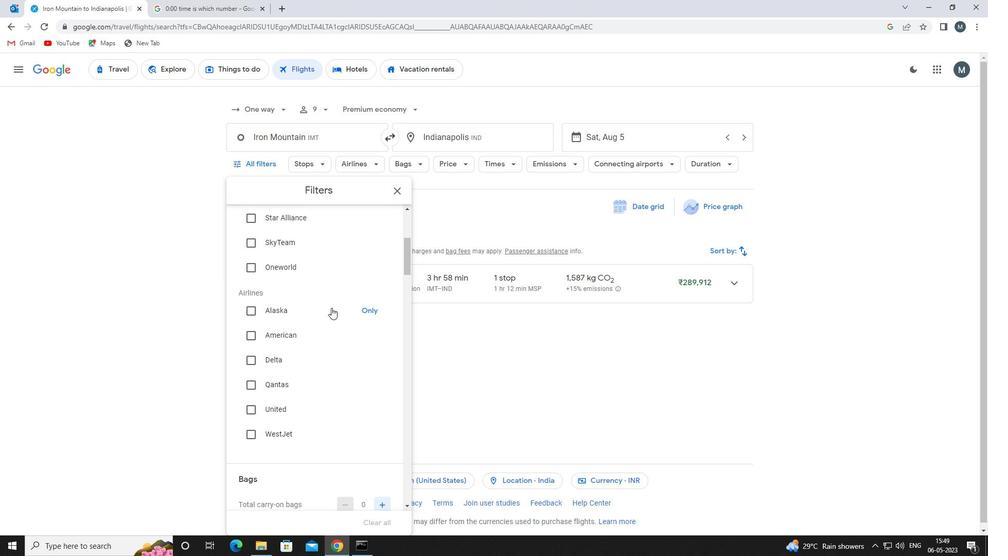 
Action: Mouse scrolled (331, 307) with delta (0, 0)
Screenshot: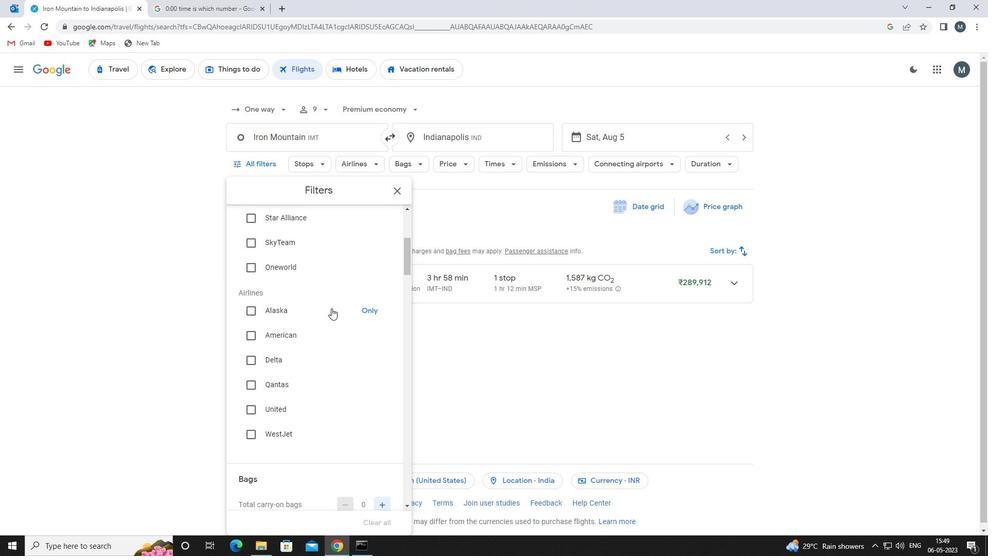 
Action: Mouse scrolled (331, 307) with delta (0, 0)
Screenshot: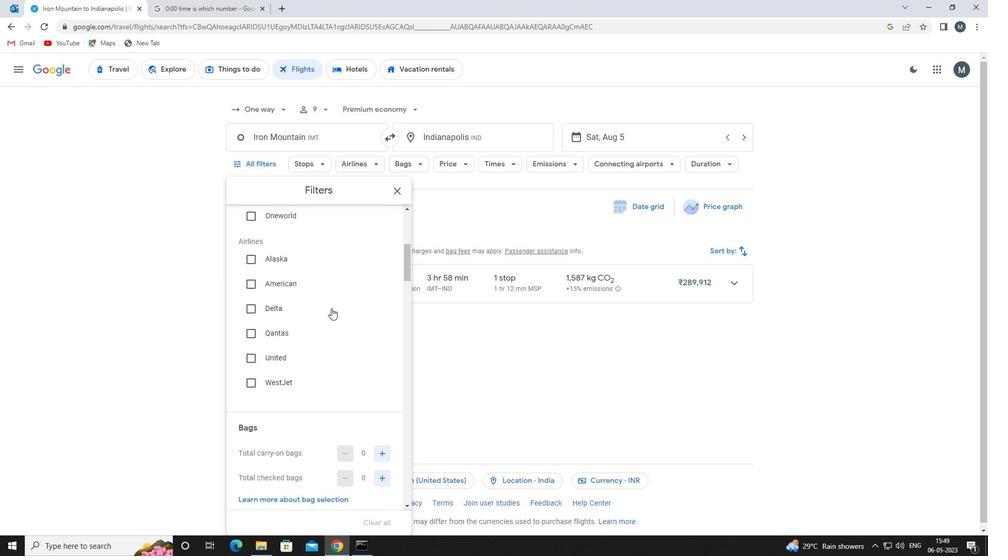 
Action: Mouse scrolled (331, 307) with delta (0, 0)
Screenshot: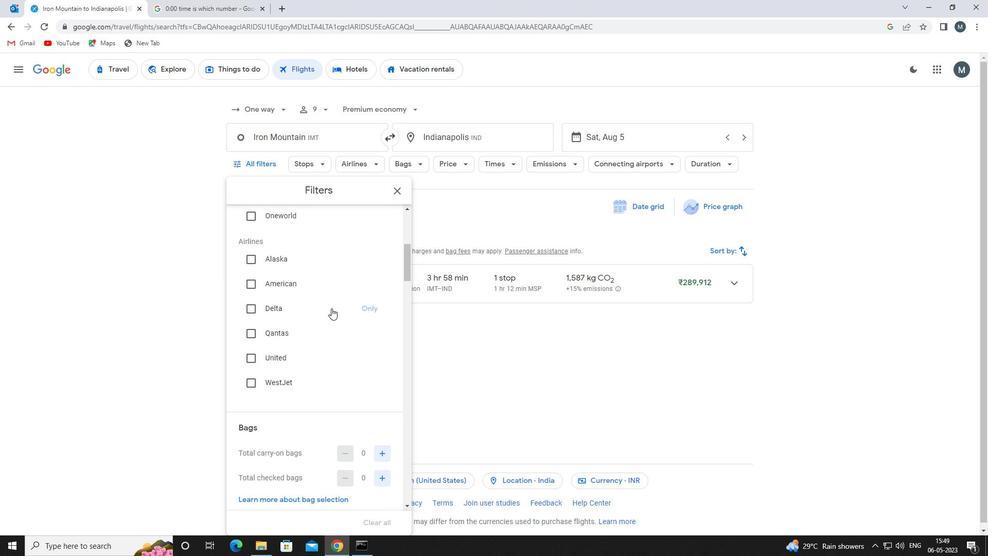 
Action: Mouse moved to (381, 351)
Screenshot: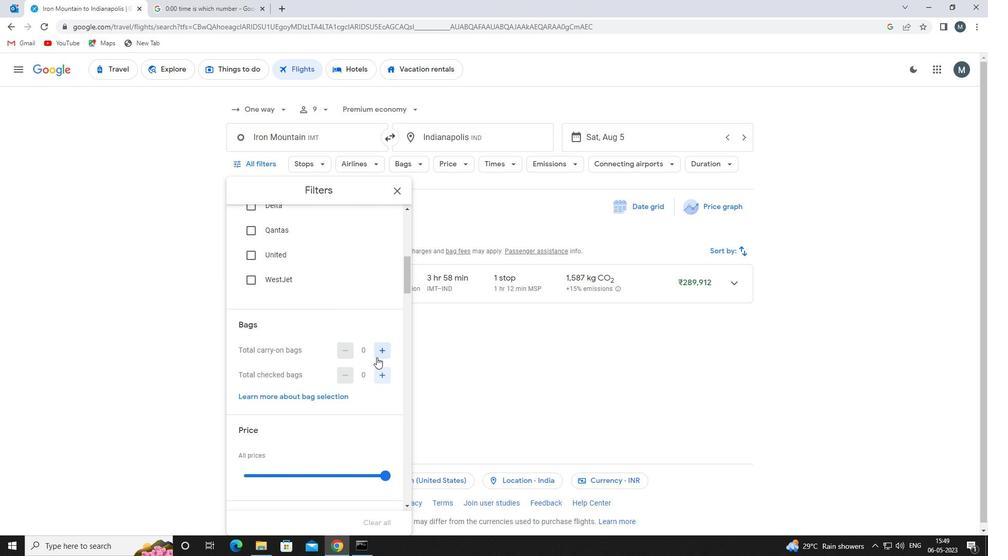 
Action: Mouse pressed left at (381, 351)
Screenshot: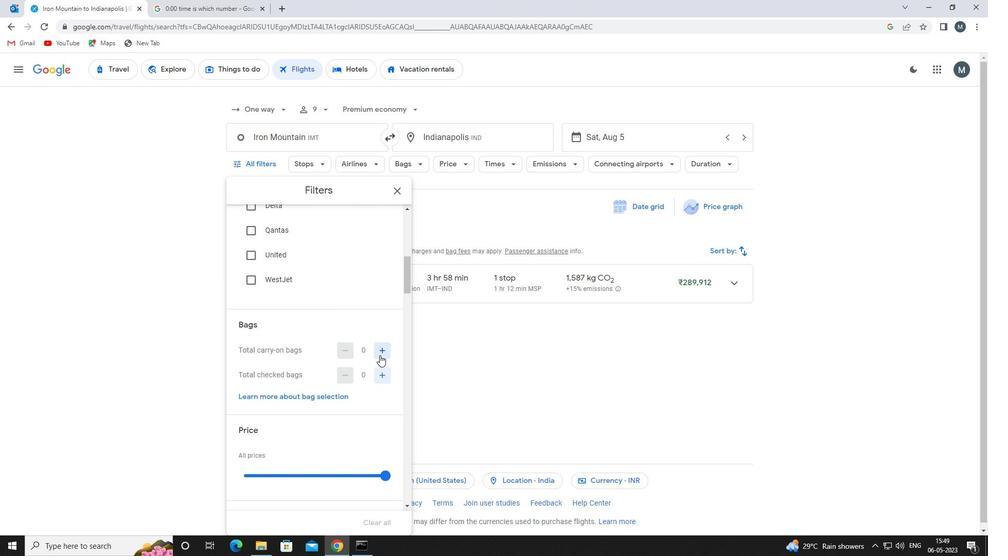 
Action: Mouse pressed left at (381, 351)
Screenshot: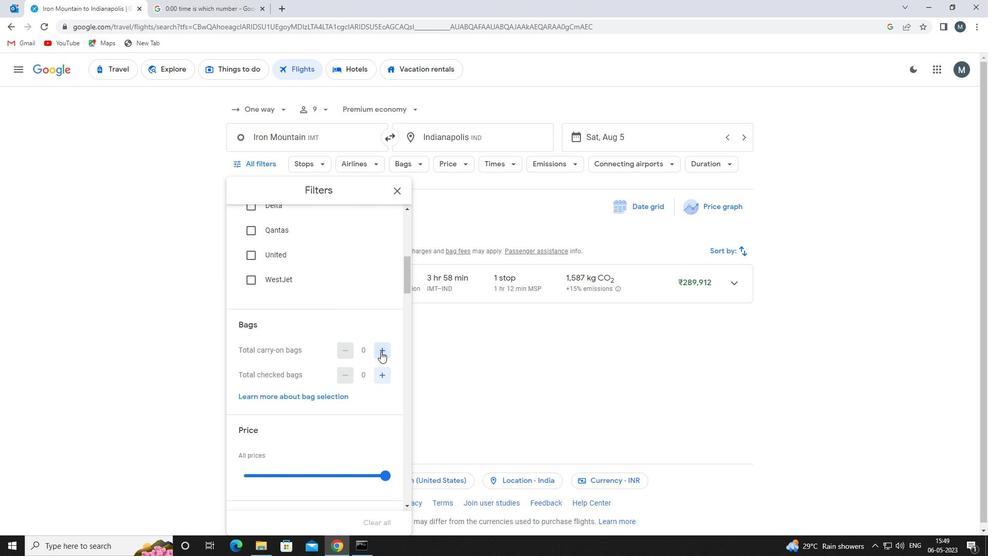 
Action: Mouse moved to (321, 324)
Screenshot: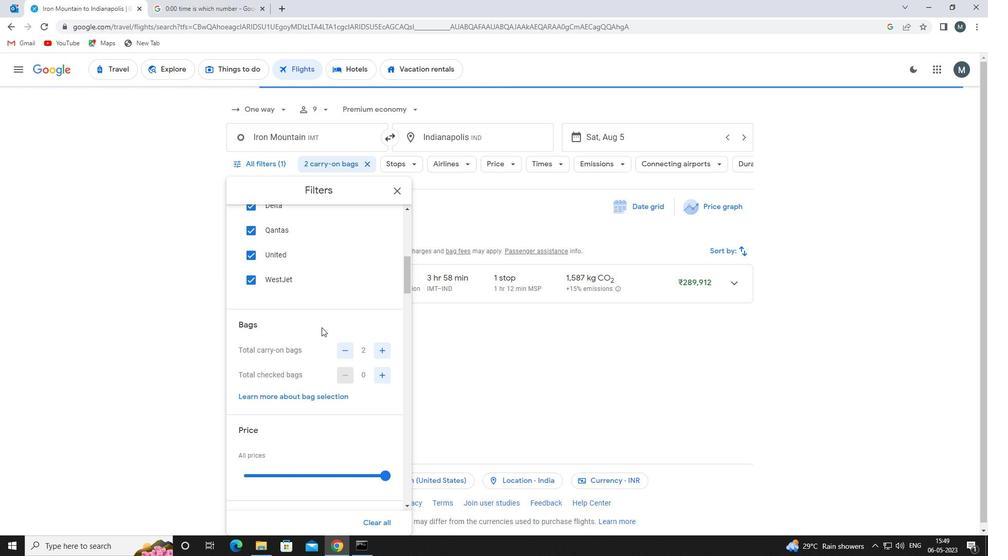 
Action: Mouse scrolled (321, 323) with delta (0, 0)
Screenshot: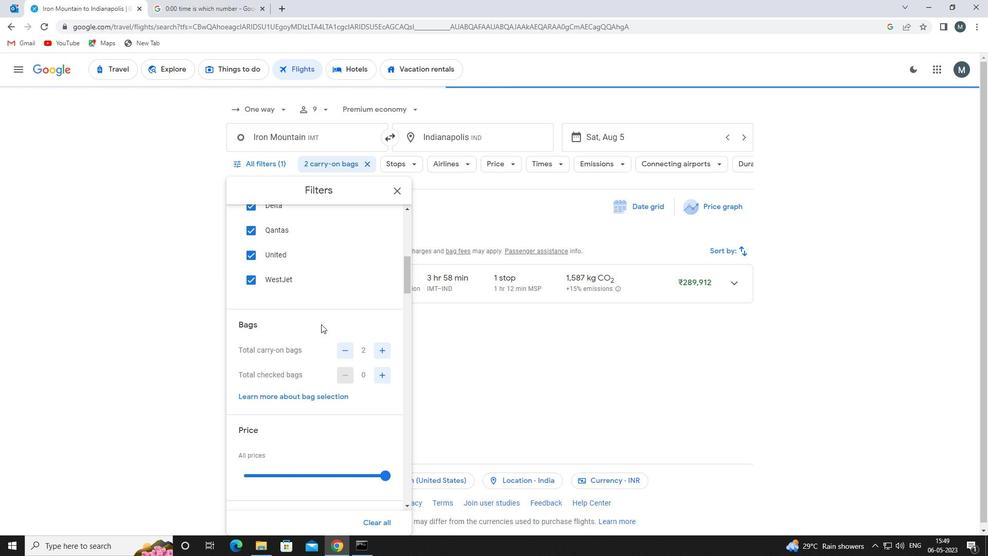 
Action: Mouse scrolled (321, 323) with delta (0, 0)
Screenshot: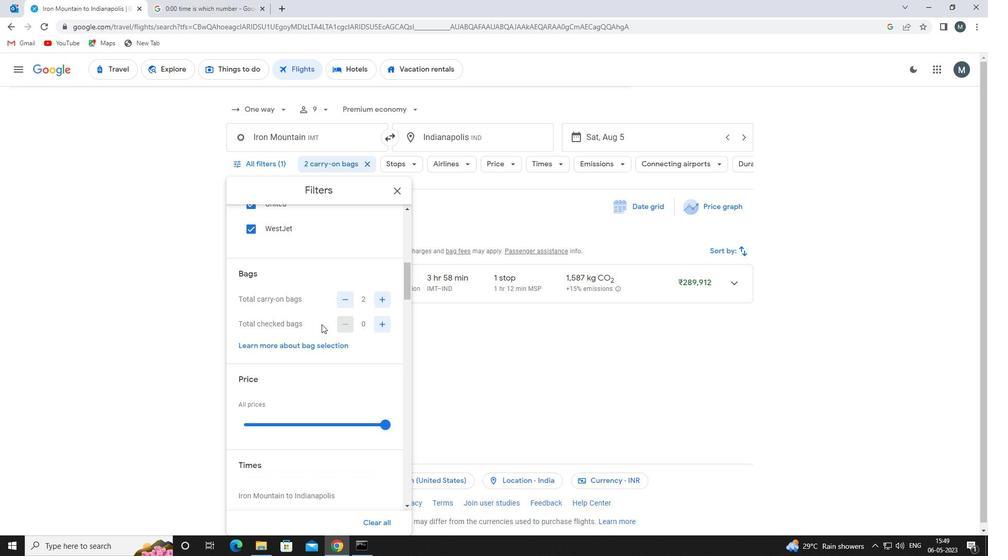 
Action: Mouse moved to (332, 368)
Screenshot: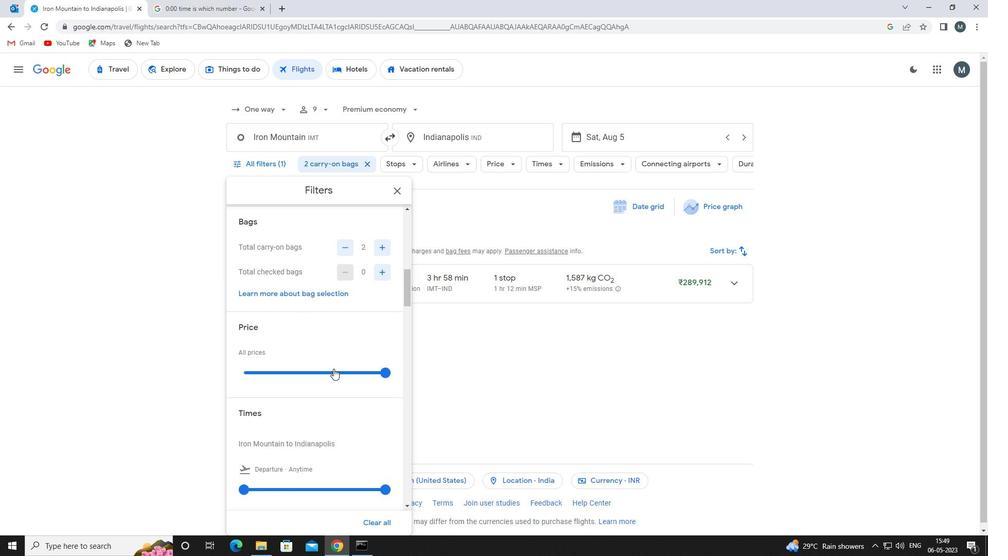 
Action: Mouse pressed left at (332, 368)
Screenshot: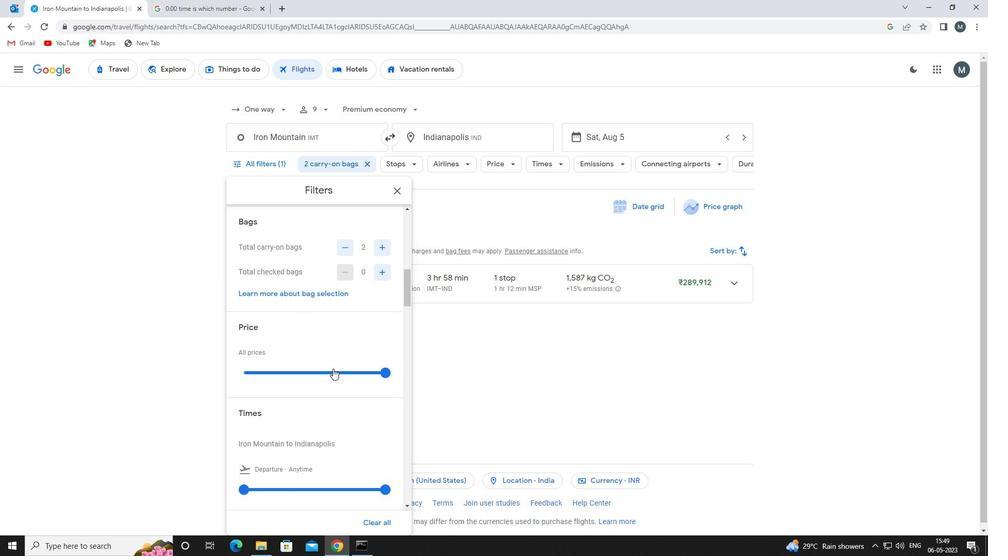 
Action: Mouse moved to (332, 368)
Screenshot: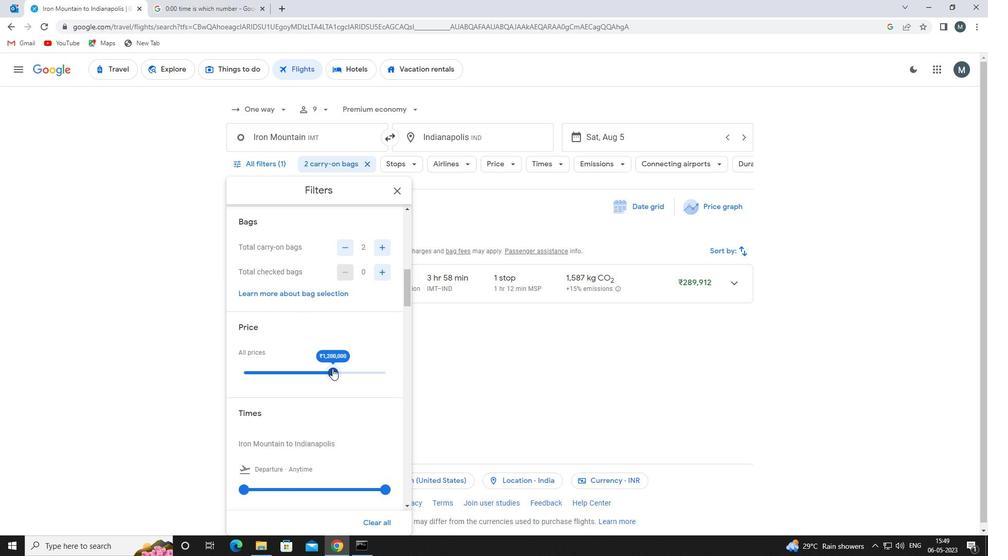 
Action: Mouse pressed left at (332, 368)
Screenshot: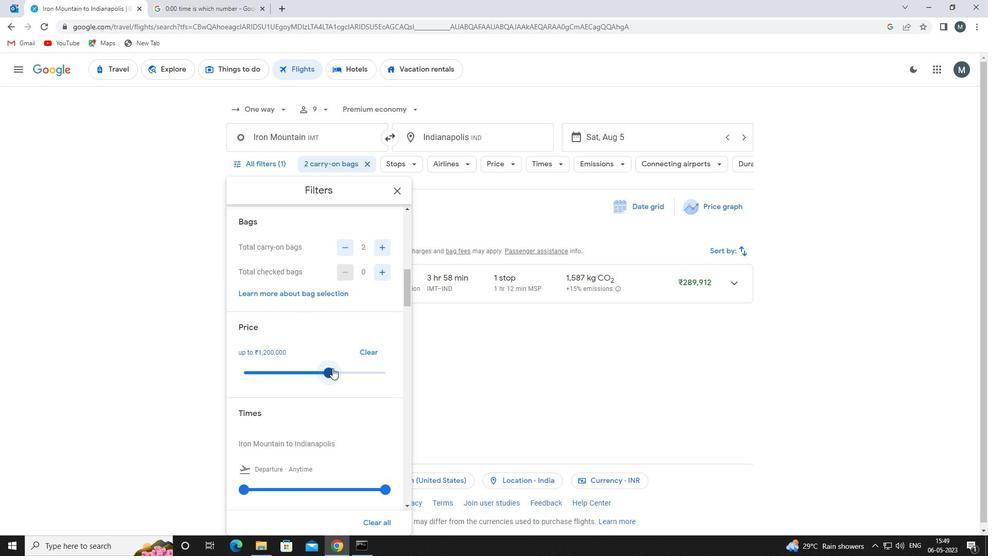 
Action: Mouse moved to (316, 334)
Screenshot: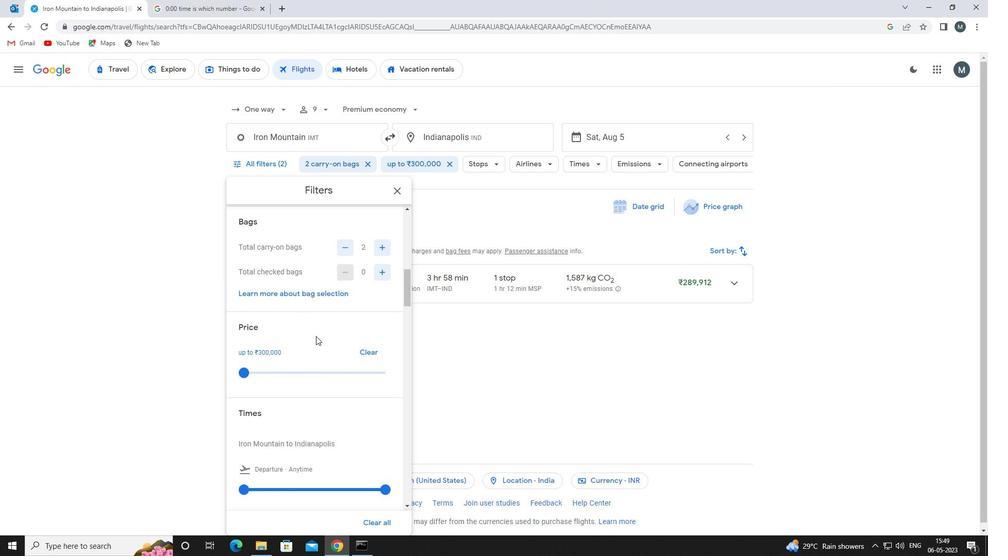 
Action: Mouse scrolled (316, 334) with delta (0, 0)
Screenshot: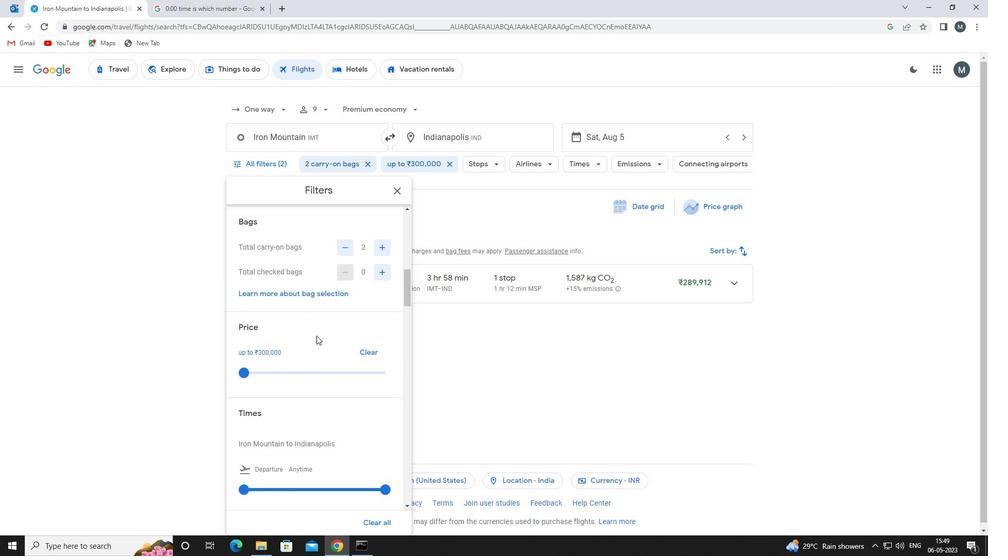 
Action: Mouse moved to (317, 334)
Screenshot: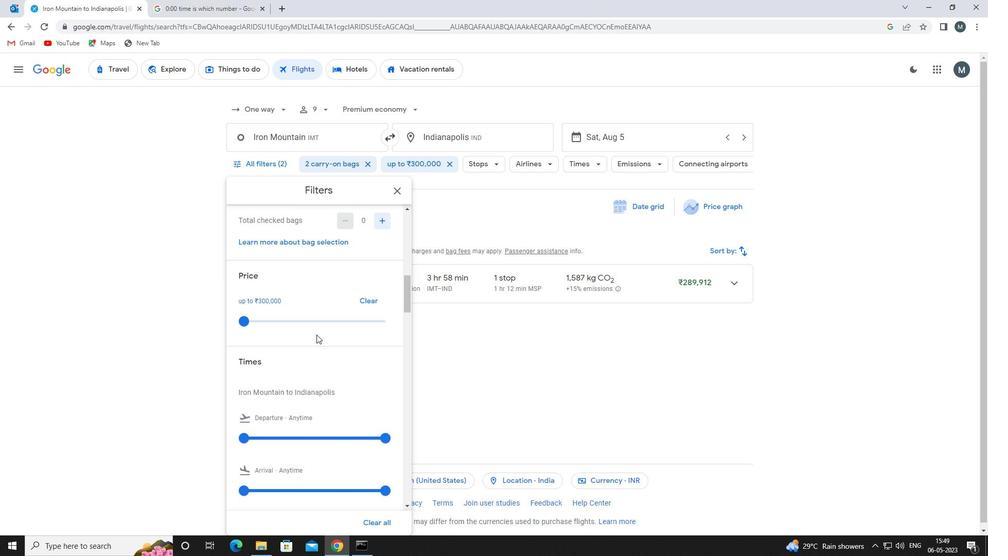 
Action: Mouse scrolled (317, 334) with delta (0, 0)
Screenshot: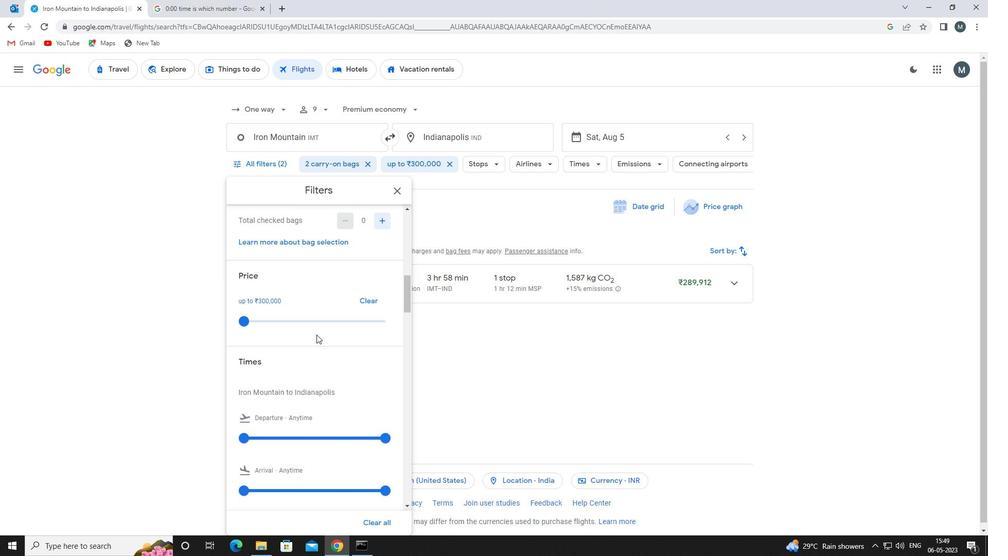 
Action: Mouse moved to (249, 386)
Screenshot: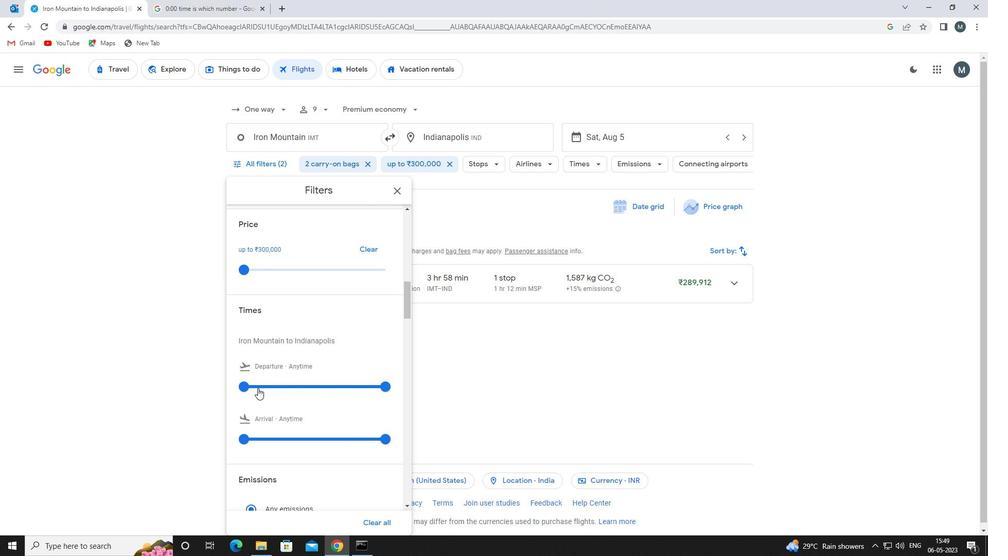 
Action: Mouse pressed left at (249, 386)
Screenshot: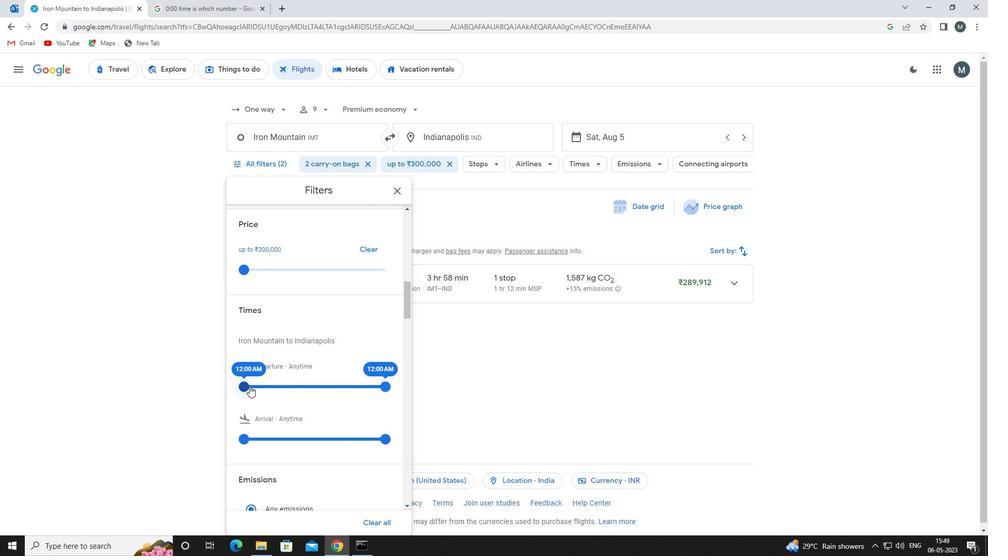 
Action: Mouse moved to (379, 384)
Screenshot: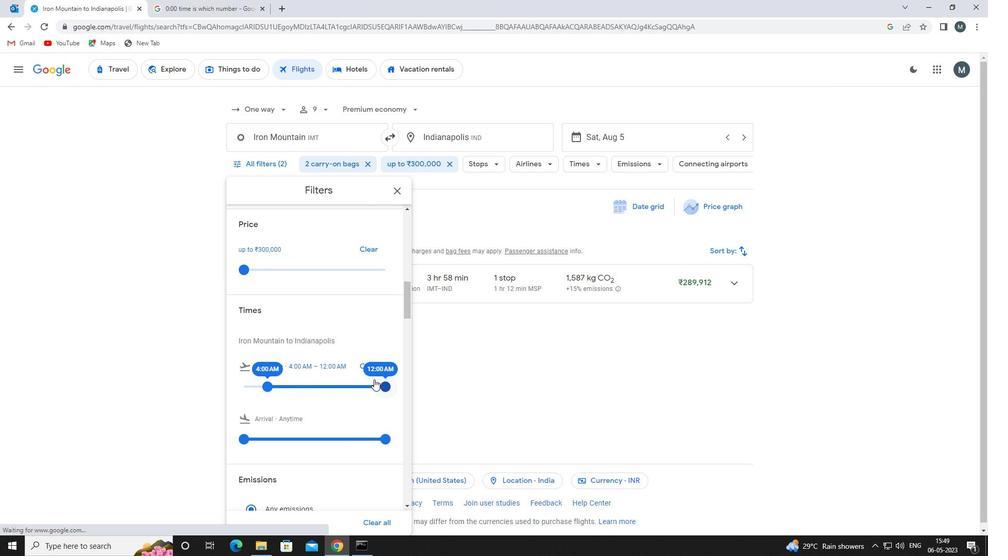 
Action: Mouse pressed left at (379, 384)
Screenshot: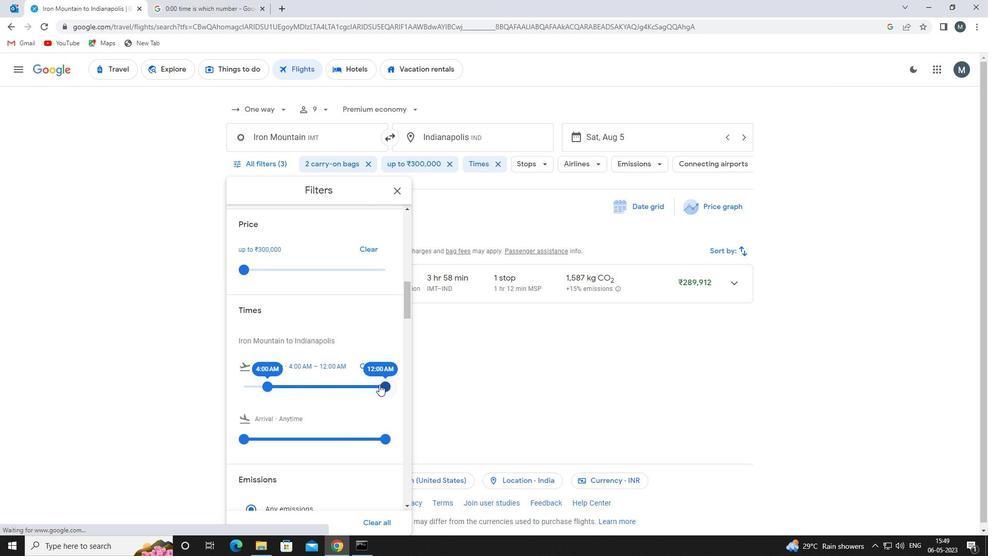 
Action: Mouse moved to (290, 375)
Screenshot: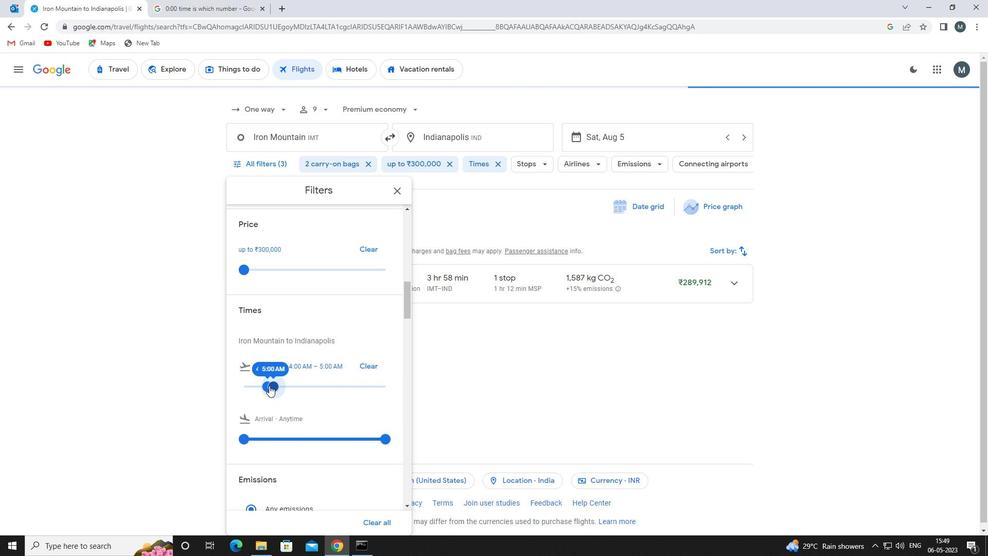 
Action: Mouse scrolled (290, 374) with delta (0, 0)
Screenshot: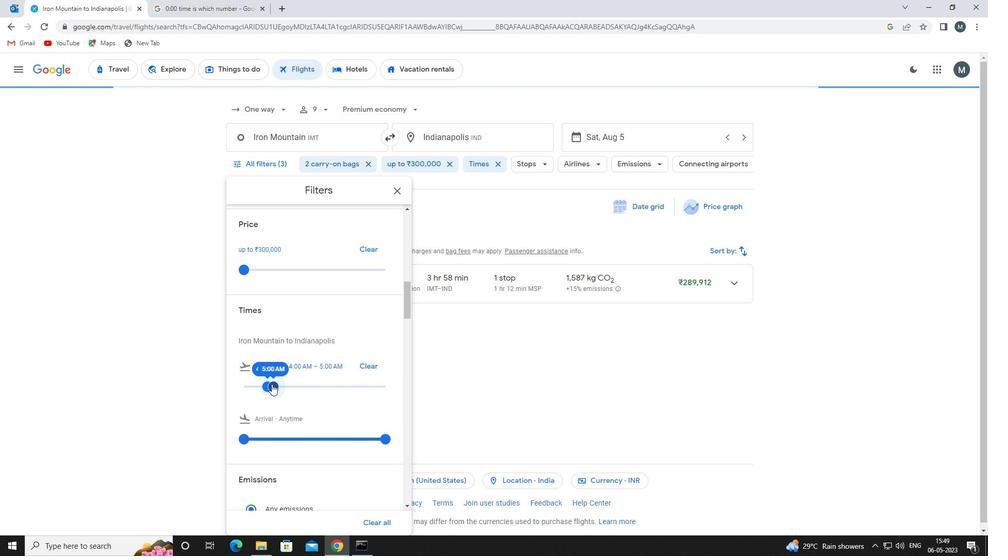 
Action: Mouse scrolled (290, 374) with delta (0, 0)
Screenshot: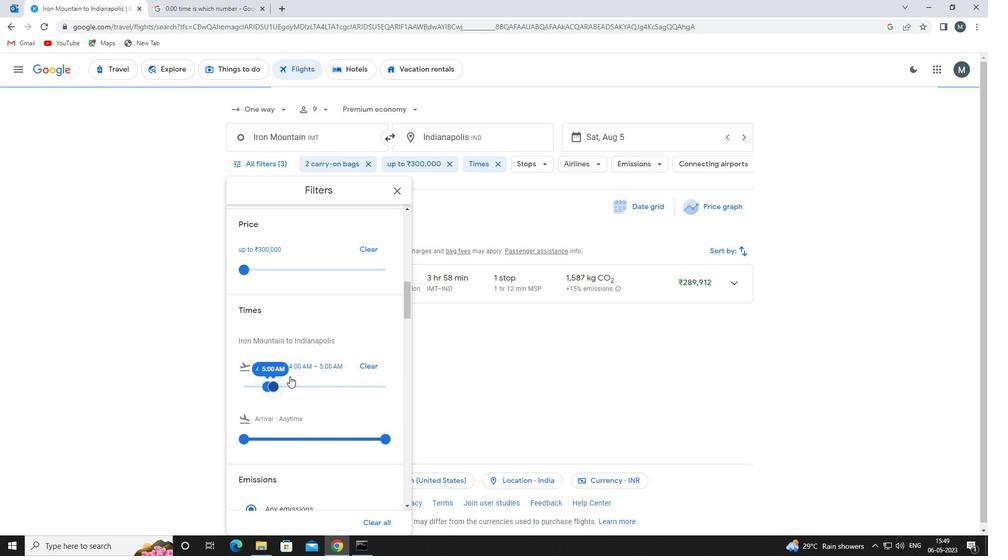 
Action: Mouse moved to (400, 194)
Screenshot: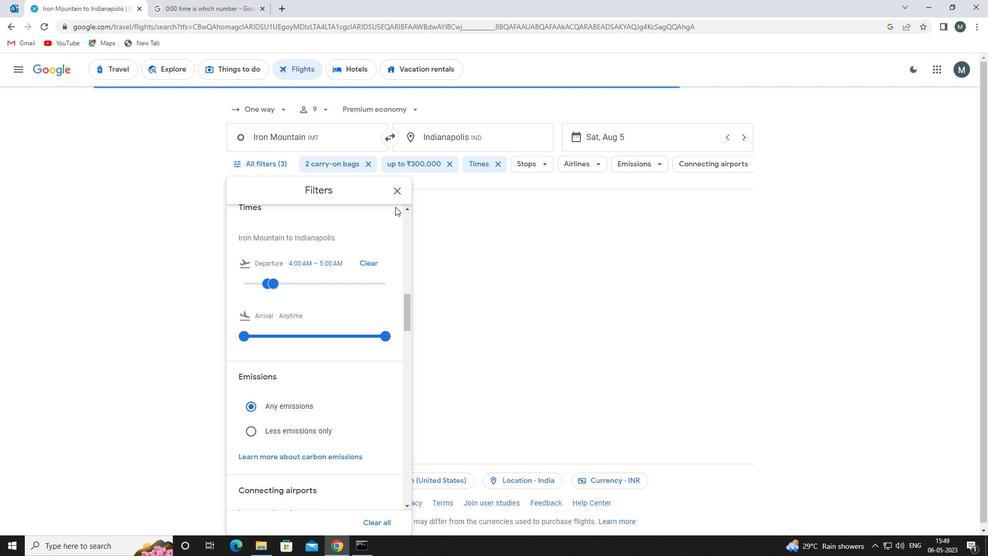 
Action: Mouse pressed left at (400, 194)
Screenshot: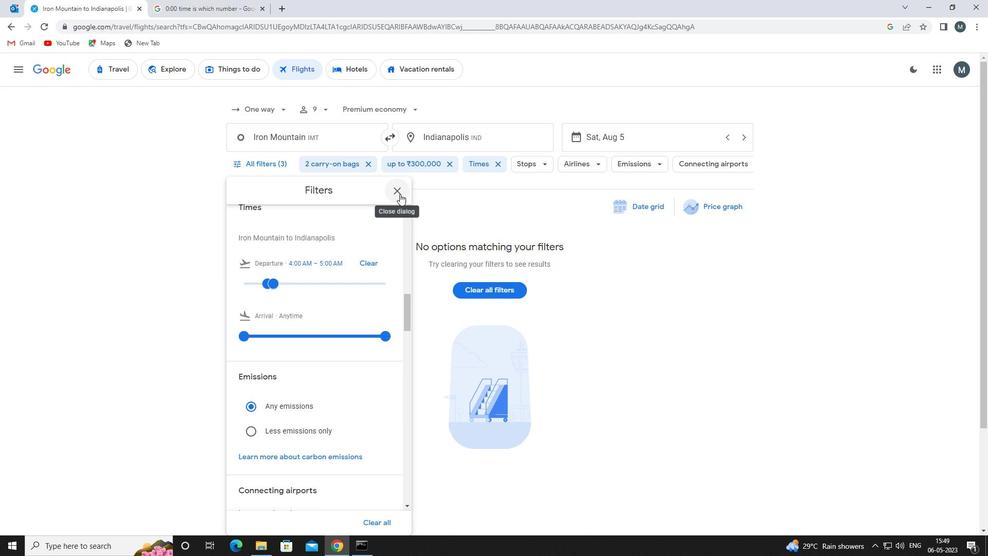 
Action: Mouse moved to (400, 194)
Screenshot: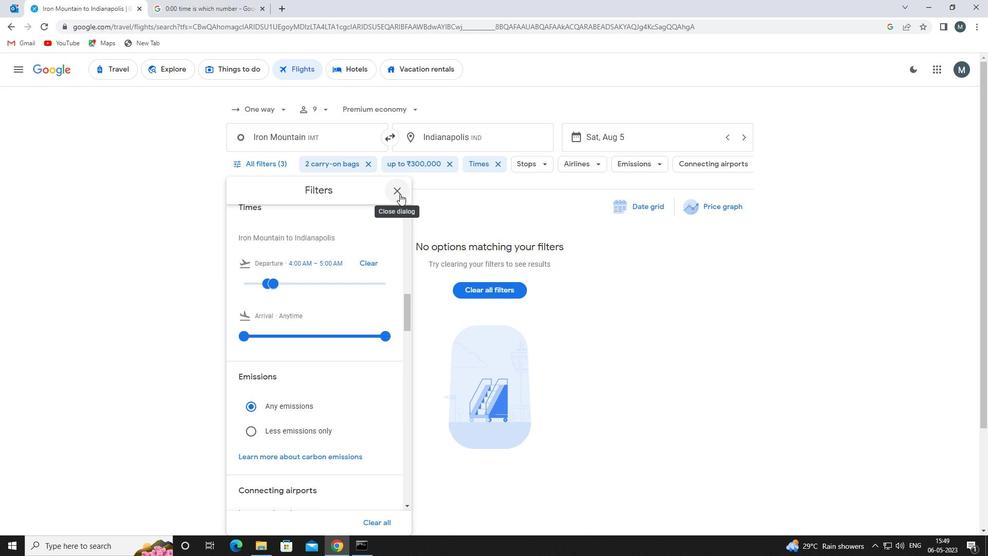 
